 Task: Look for space in Yecla, Spain from 1st August, 2023 to 5th August, 2023 for 1 adult in price range Rs.6000 to Rs.15000. Place can be entire place with 1  bedroom having 1 bed and 1 bathroom. Property type can be house, flat, guest house. Amenities needed are: wifi. Booking option can be shelf check-in. Required host language is English.
Action: Mouse moved to (315, 182)
Screenshot: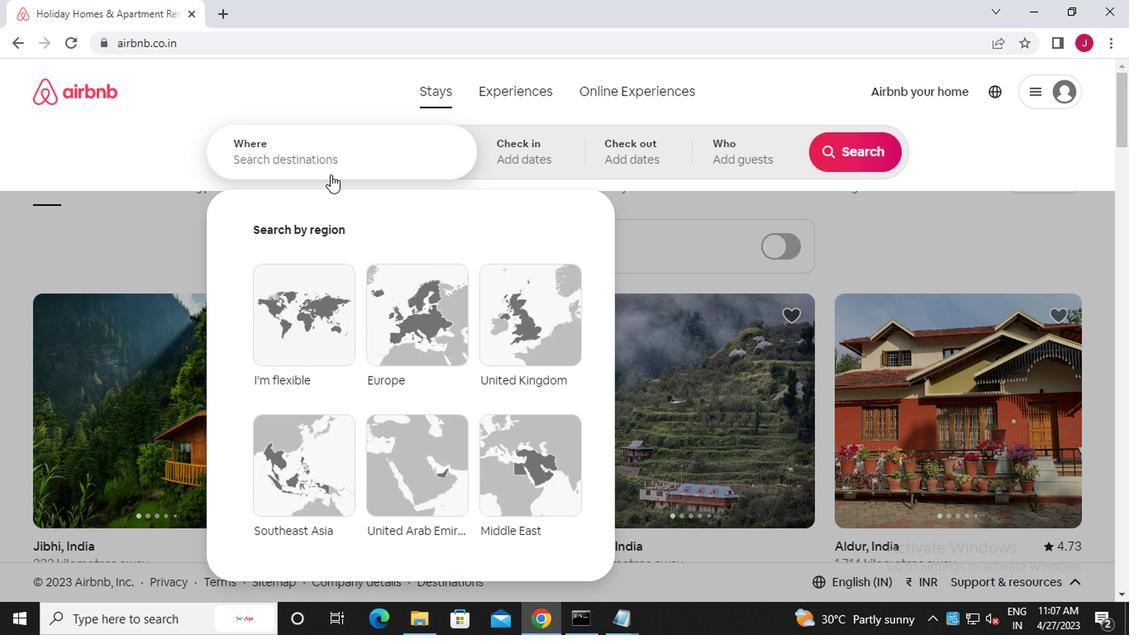 
Action: Mouse pressed left at (315, 182)
Screenshot: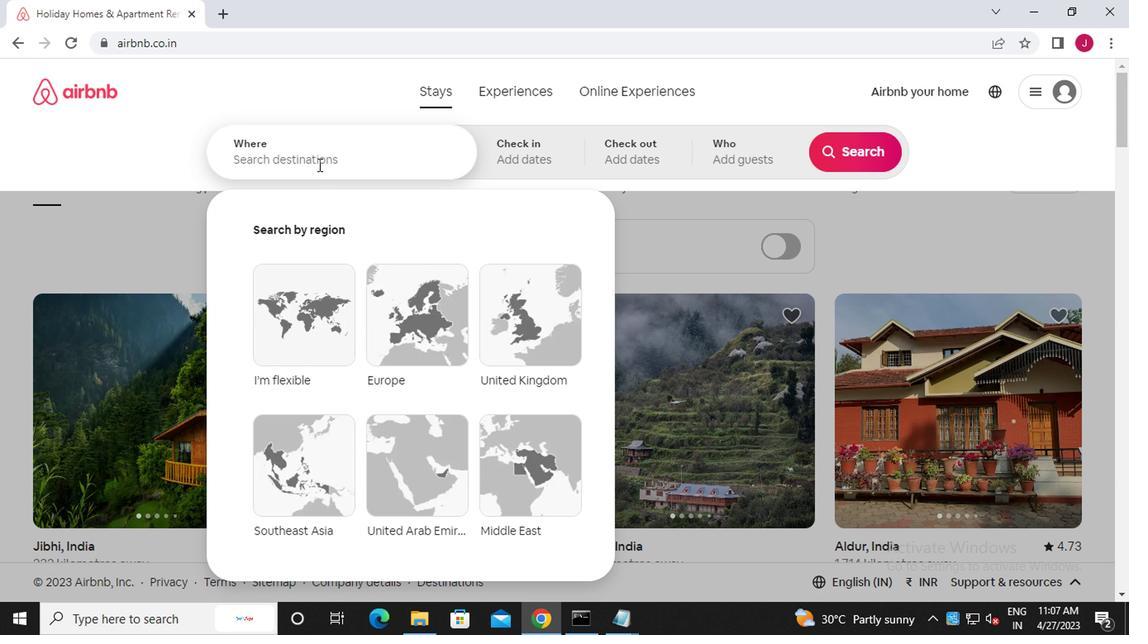 
Action: Mouse moved to (314, 182)
Screenshot: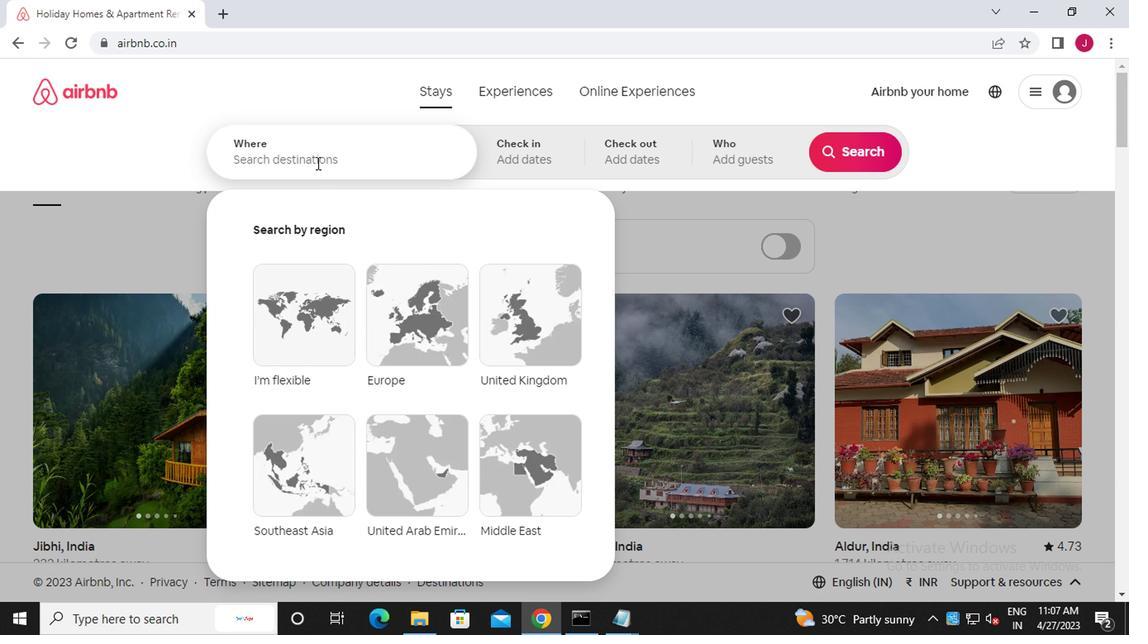 
Action: Key pressed <Key.caps_lock>y<Key.caps_lock>ecla,<Key.caps_lock>s<Key.caps_lock>pain
Screenshot: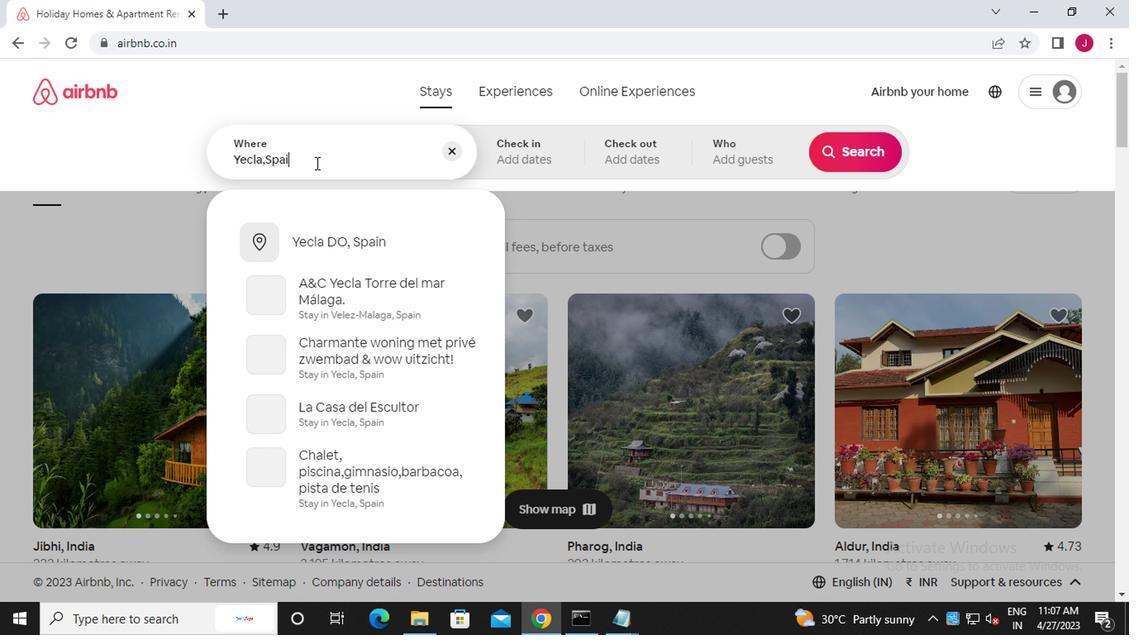 
Action: Mouse moved to (501, 182)
Screenshot: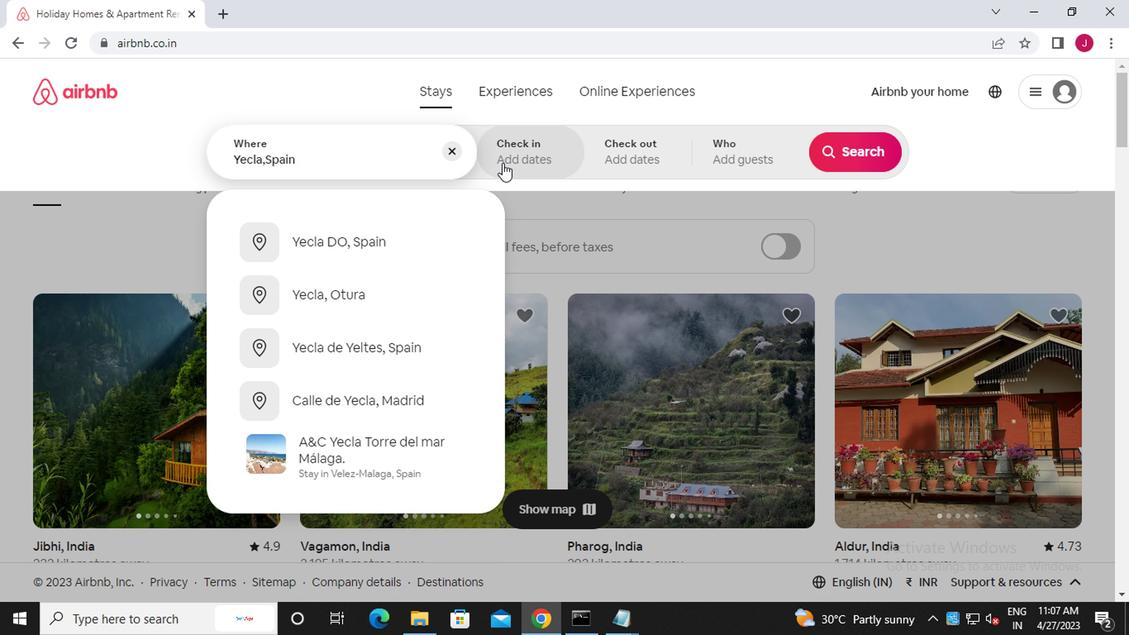 
Action: Mouse pressed left at (501, 182)
Screenshot: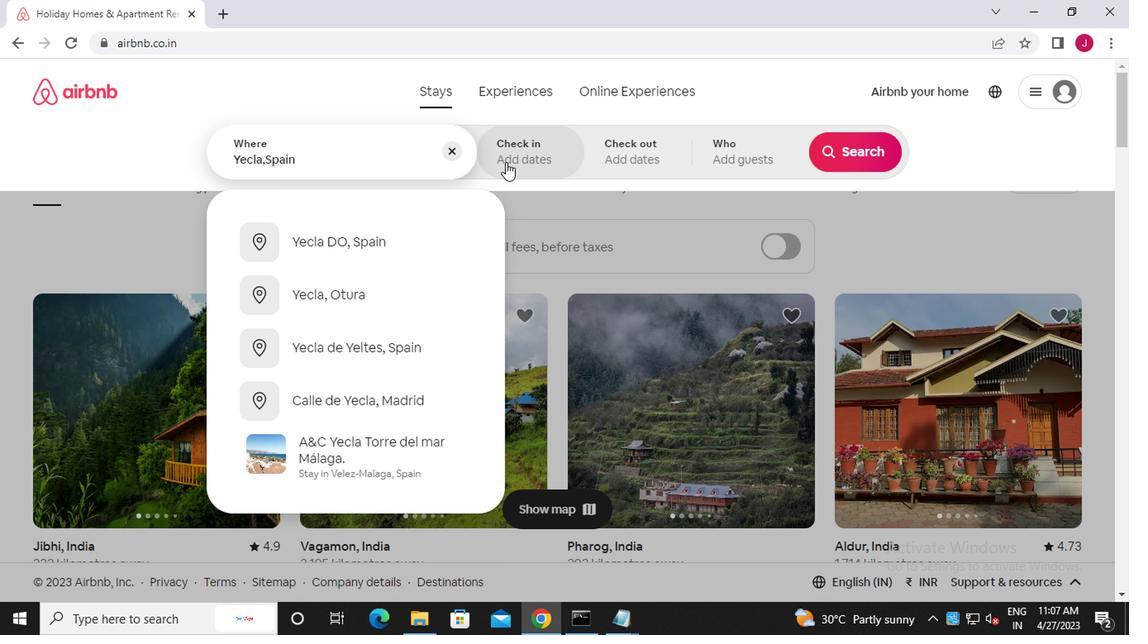 
Action: Mouse moved to (837, 289)
Screenshot: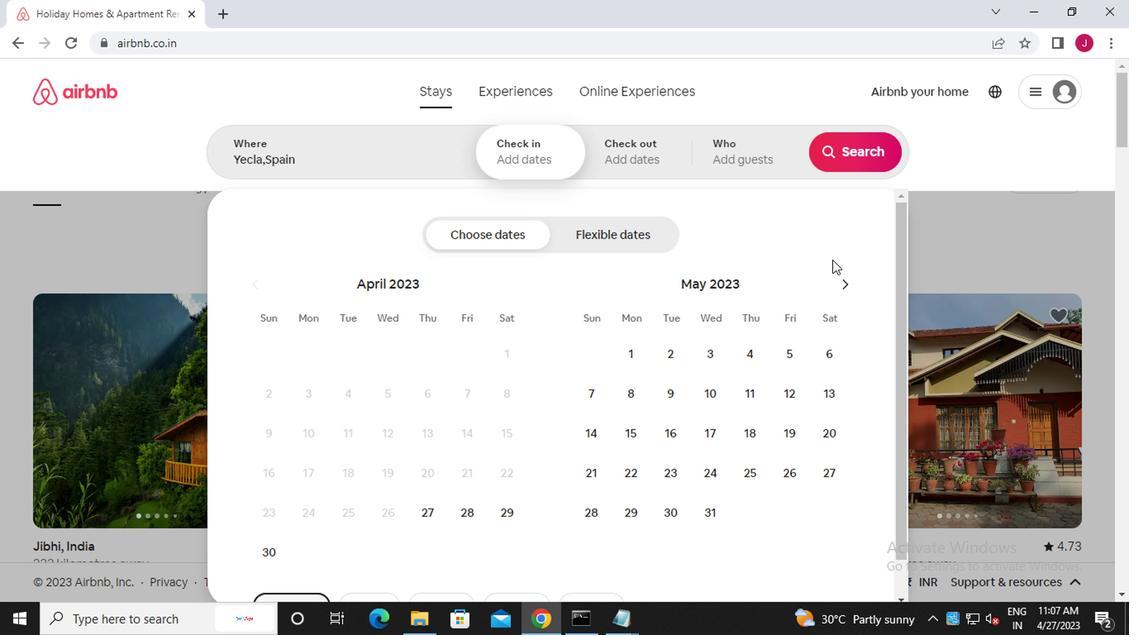 
Action: Mouse pressed left at (837, 289)
Screenshot: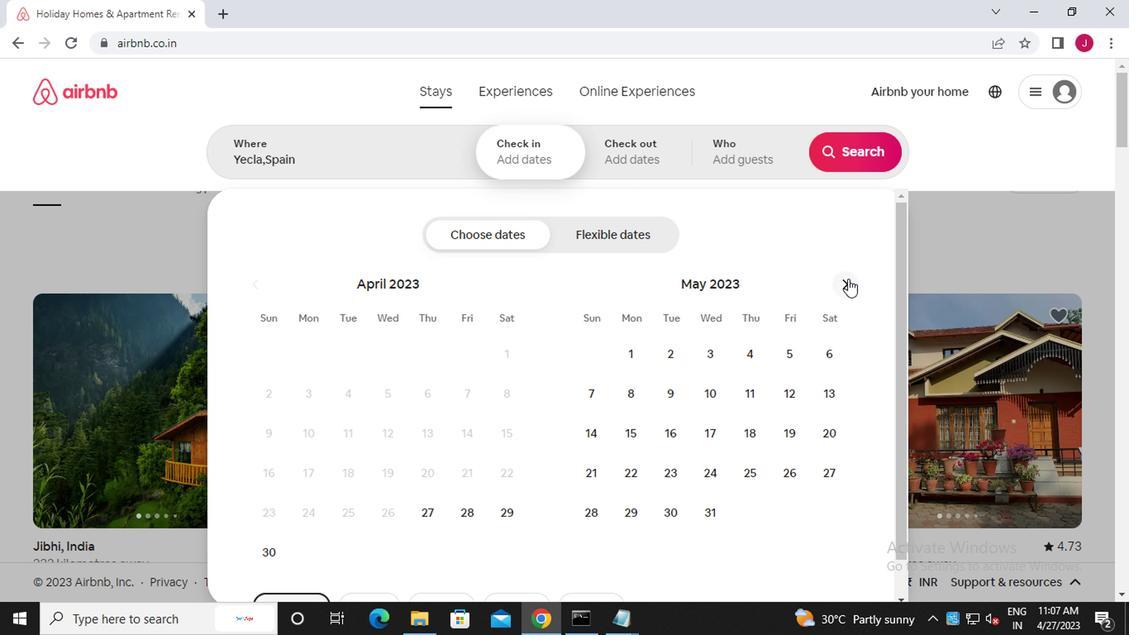 
Action: Mouse moved to (837, 289)
Screenshot: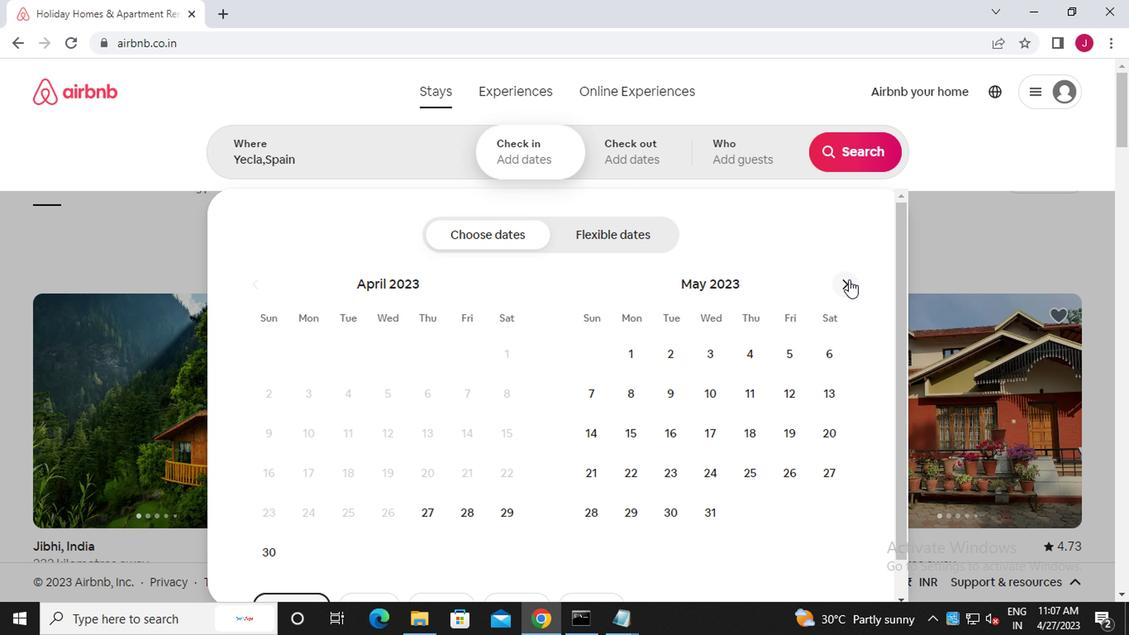 
Action: Mouse pressed left at (837, 289)
Screenshot: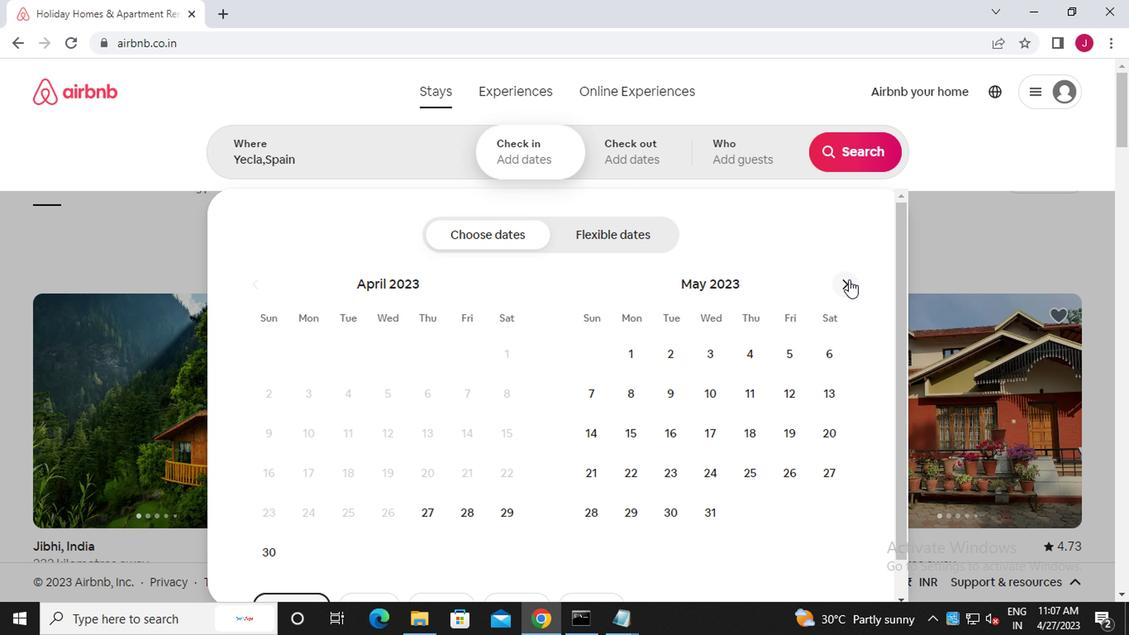 
Action: Mouse pressed left at (837, 289)
Screenshot: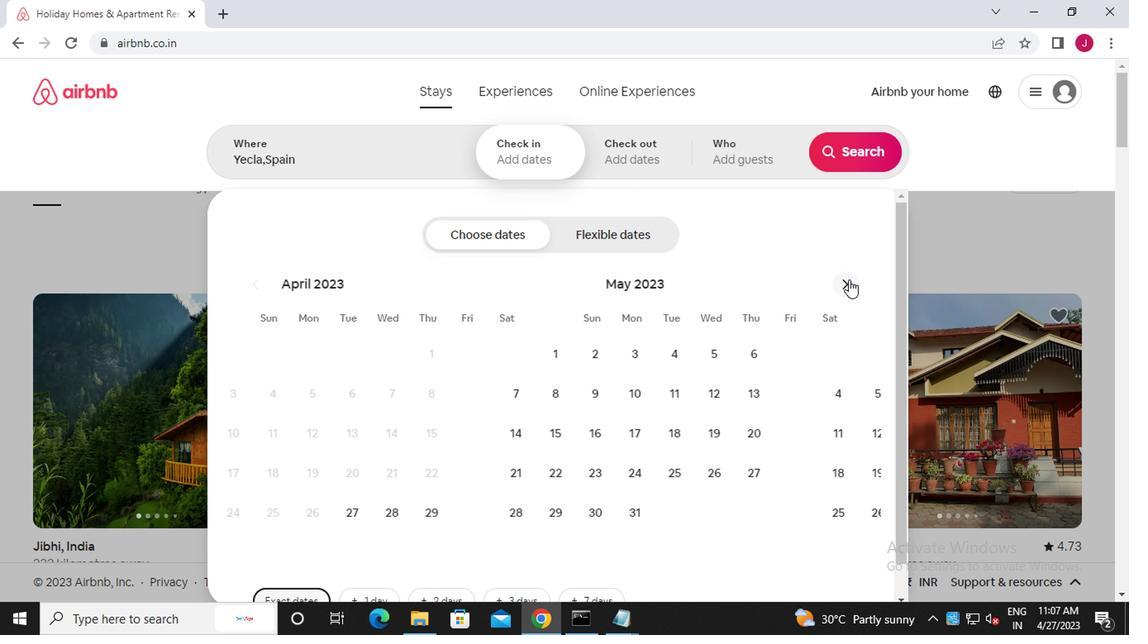 
Action: Mouse pressed left at (837, 289)
Screenshot: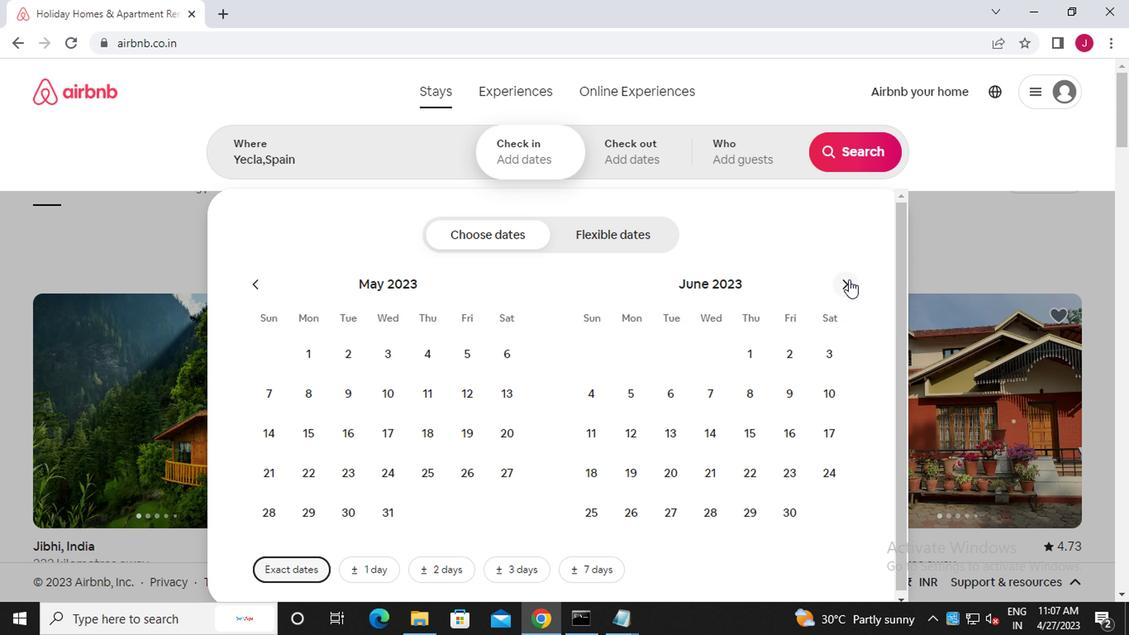 
Action: Mouse pressed left at (837, 289)
Screenshot: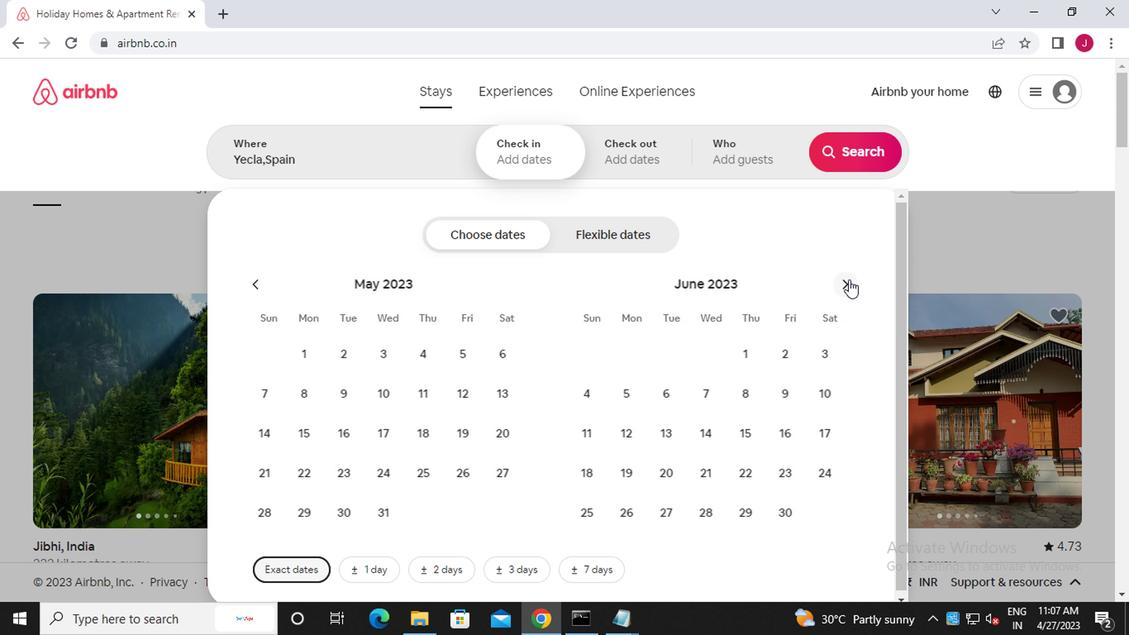 
Action: Mouse moved to (656, 357)
Screenshot: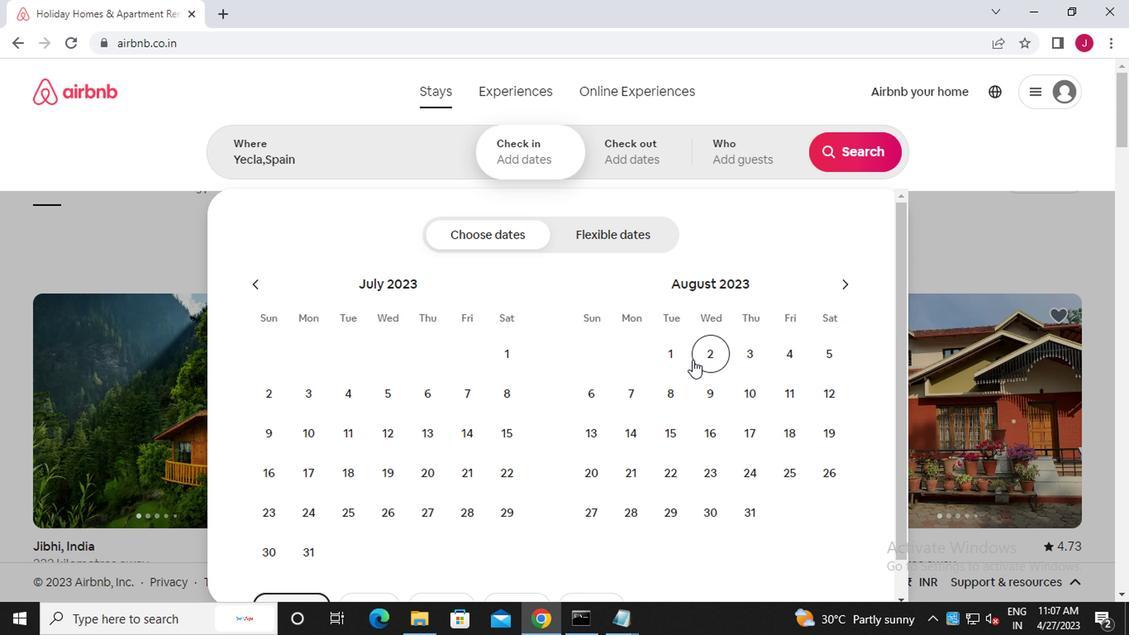 
Action: Mouse pressed left at (656, 357)
Screenshot: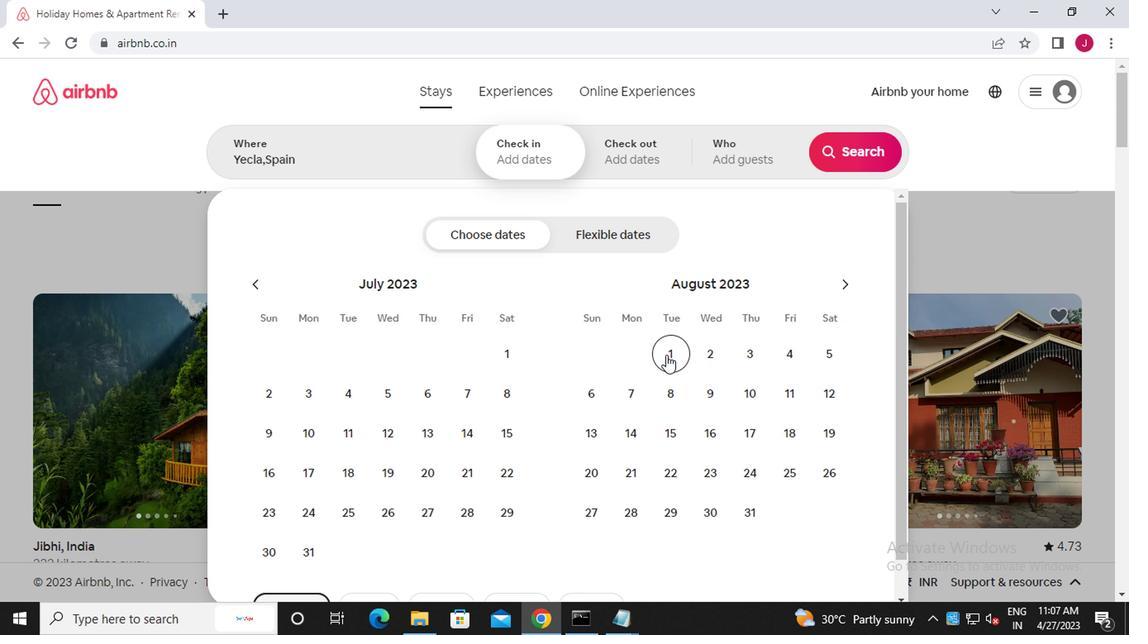 
Action: Mouse moved to (809, 356)
Screenshot: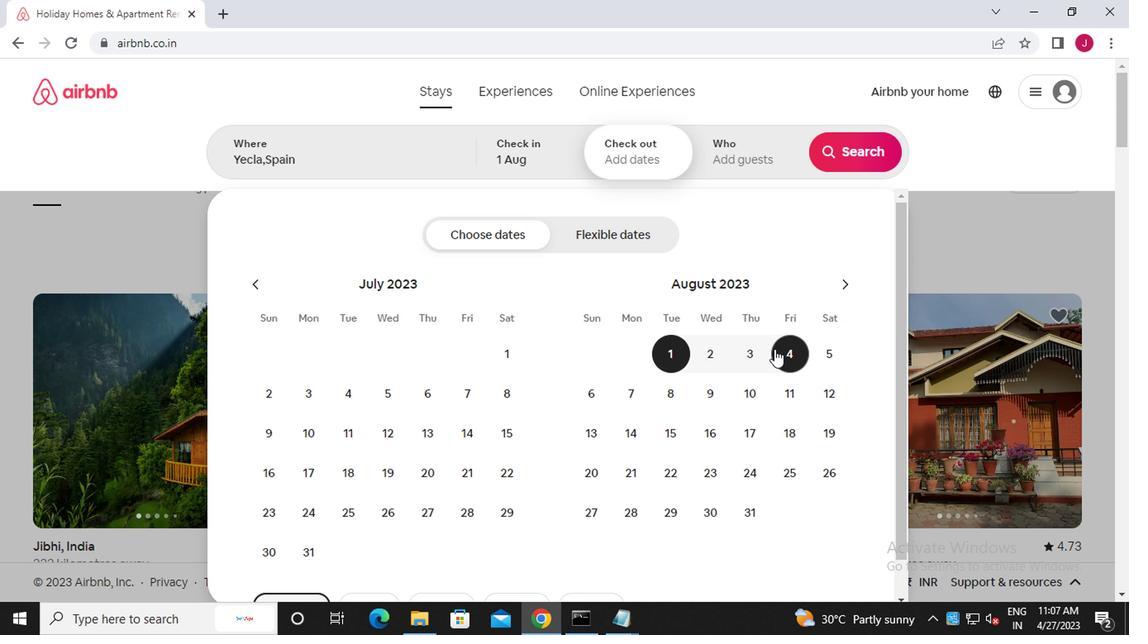 
Action: Mouse pressed left at (809, 356)
Screenshot: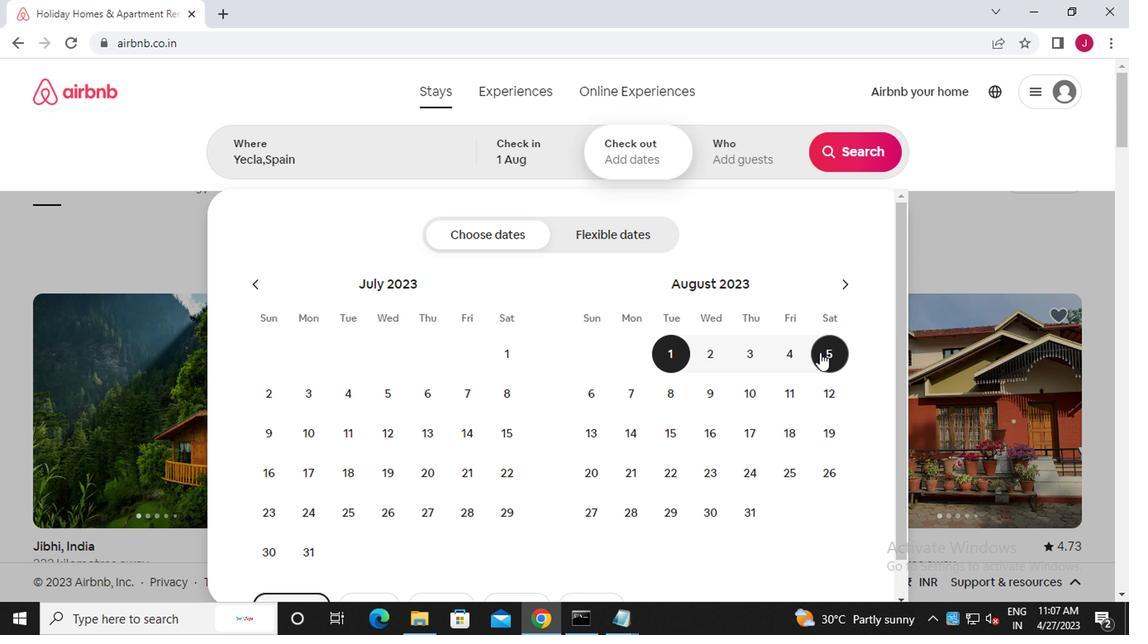 
Action: Mouse moved to (720, 174)
Screenshot: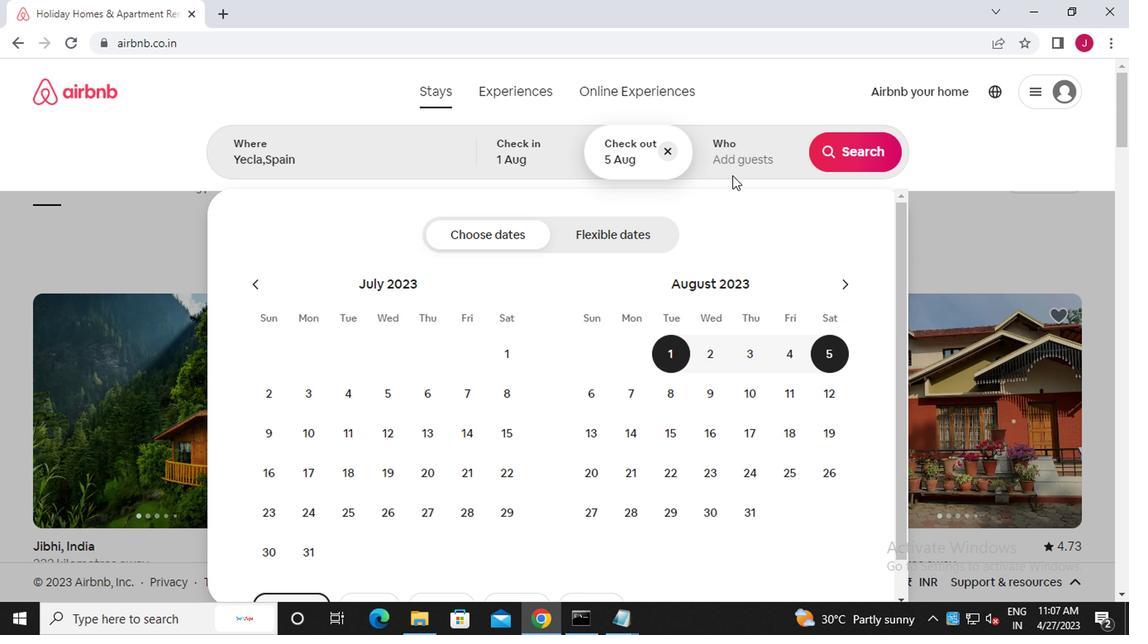 
Action: Mouse pressed left at (720, 174)
Screenshot: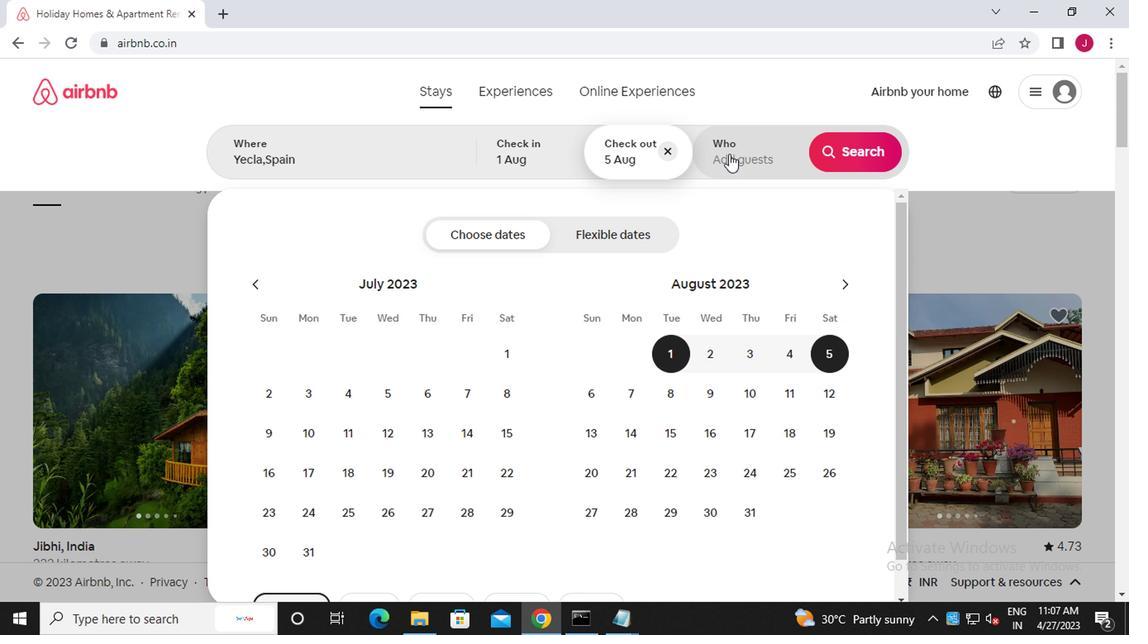 
Action: Mouse moved to (837, 259)
Screenshot: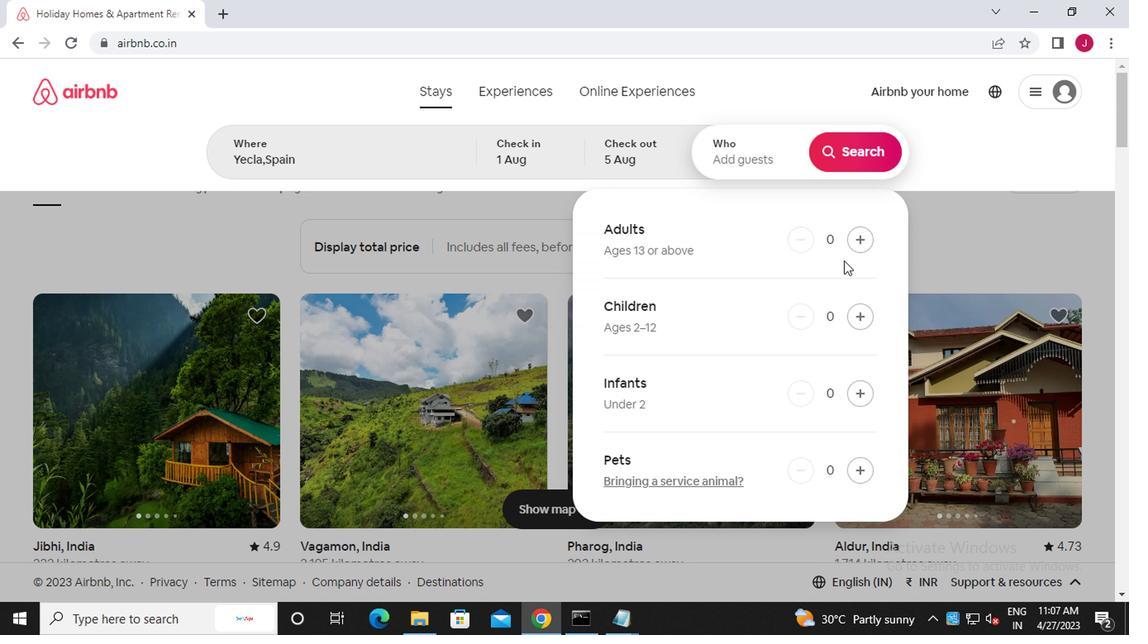 
Action: Mouse pressed left at (837, 259)
Screenshot: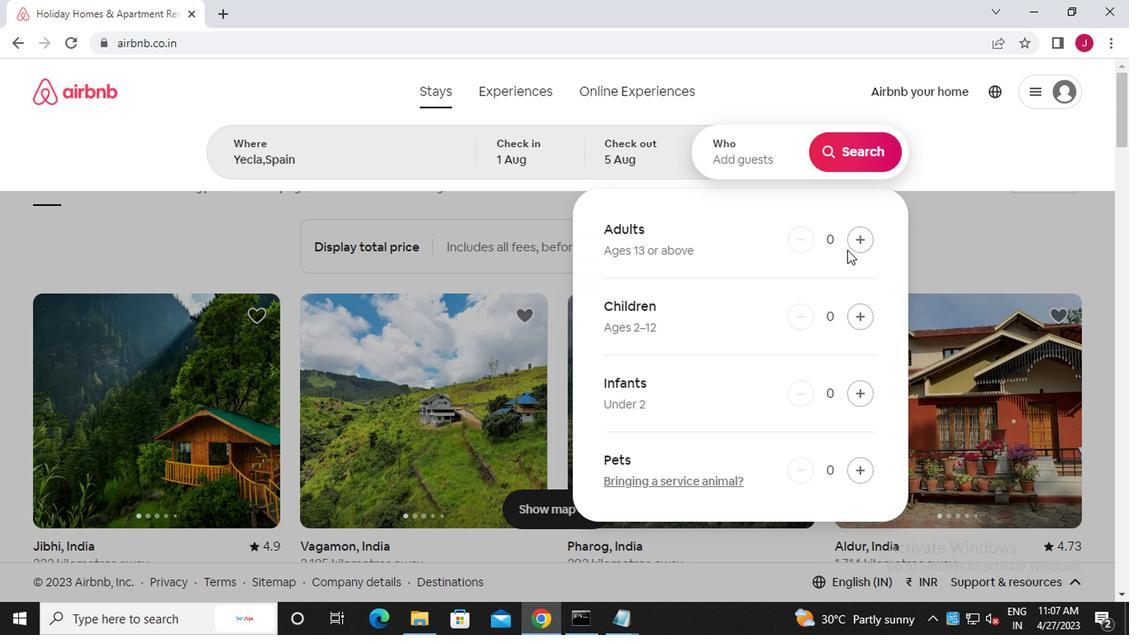 
Action: Mouse moved to (846, 173)
Screenshot: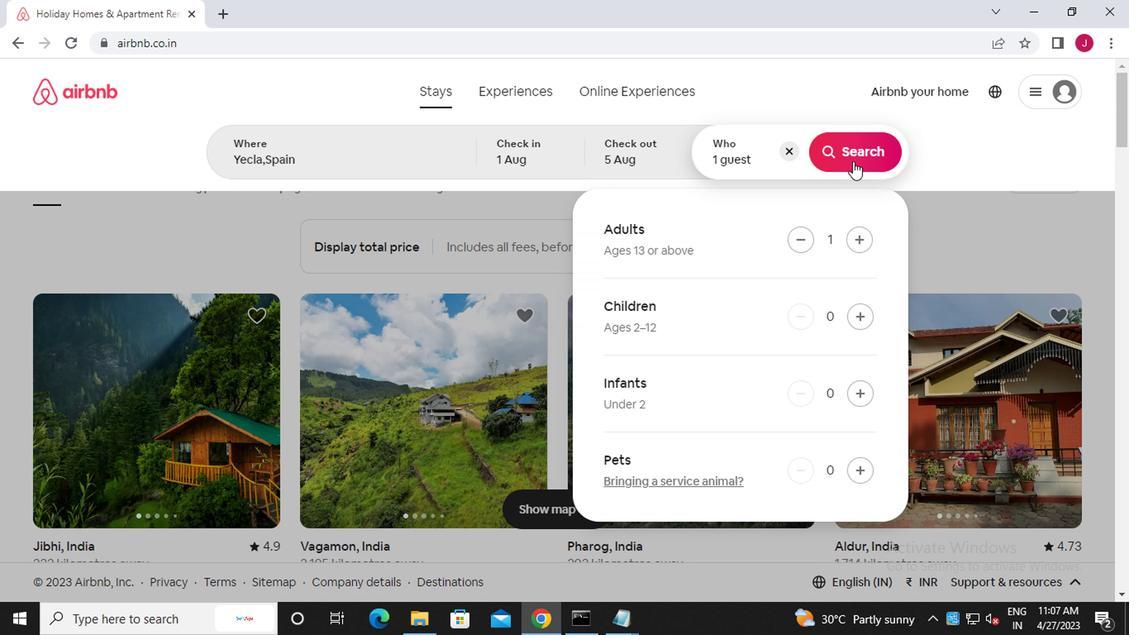 
Action: Mouse pressed left at (846, 173)
Screenshot: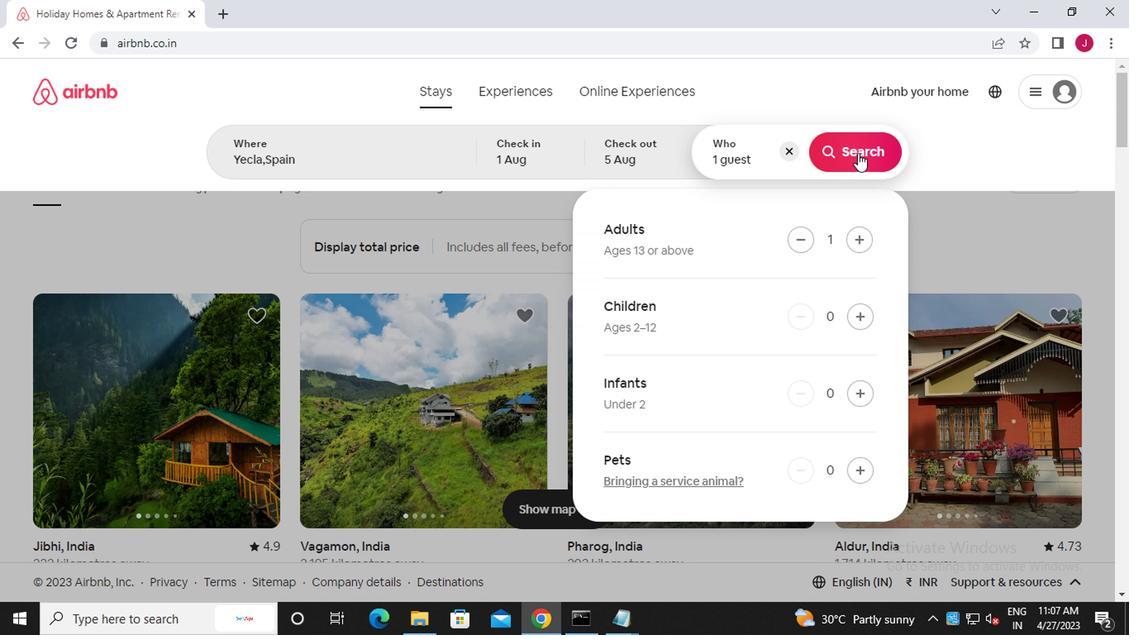 
Action: Mouse moved to (1034, 187)
Screenshot: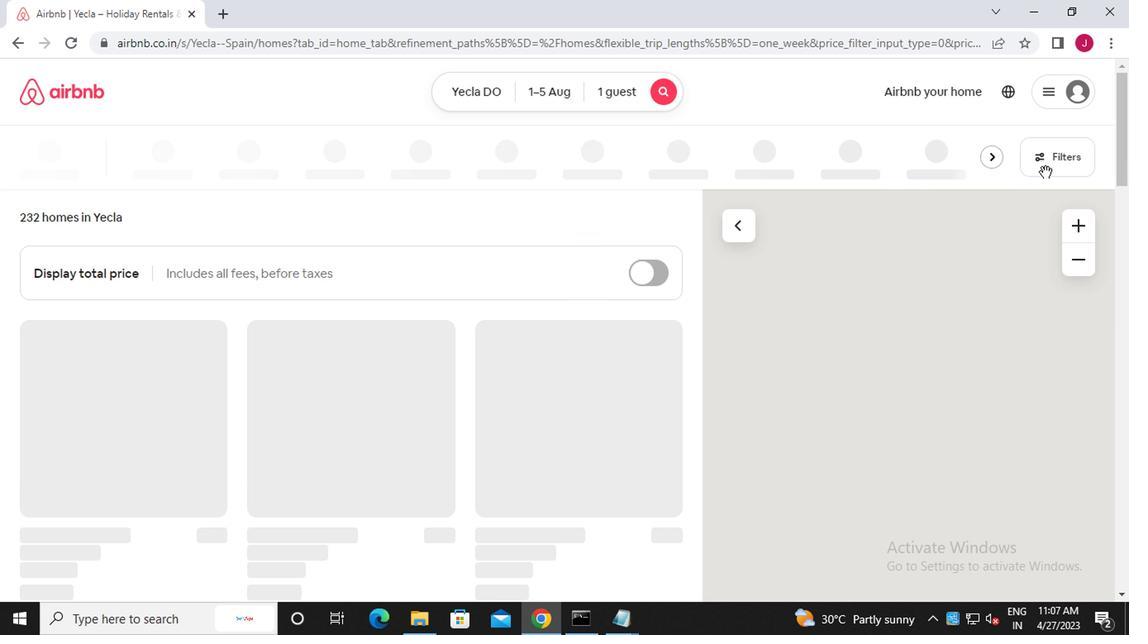 
Action: Mouse pressed left at (1034, 187)
Screenshot: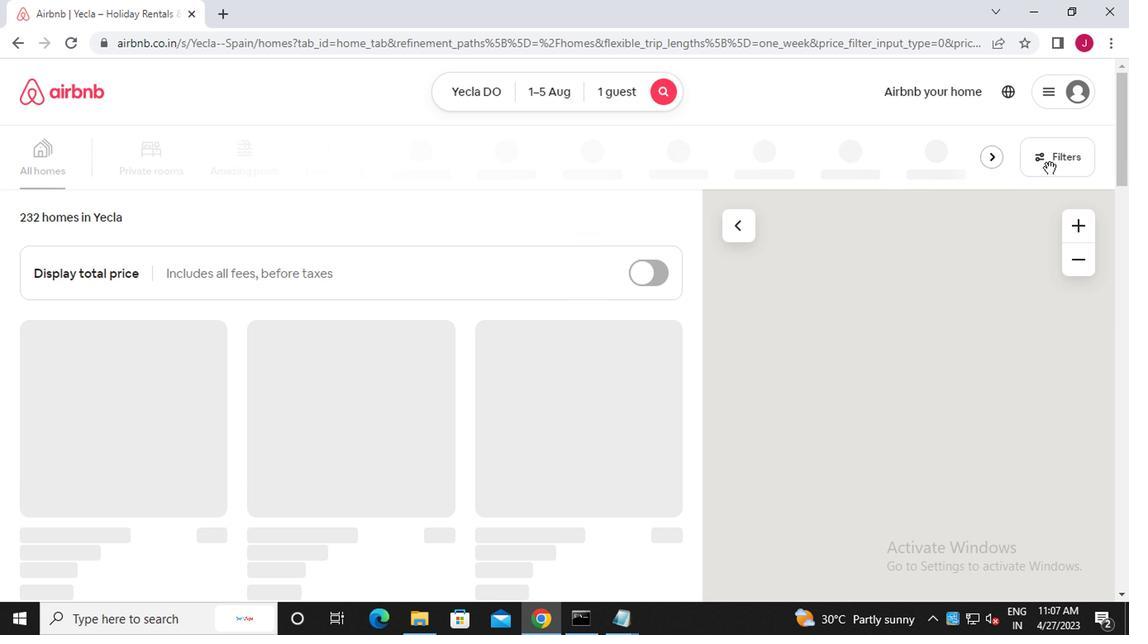 
Action: Mouse moved to (404, 376)
Screenshot: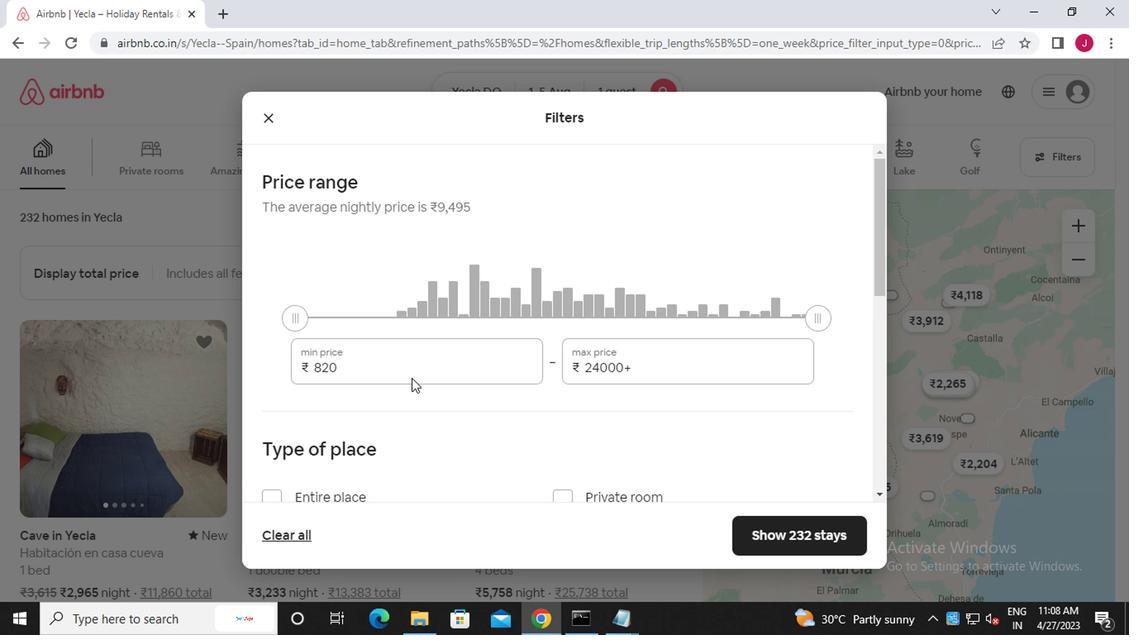 
Action: Mouse pressed left at (404, 376)
Screenshot: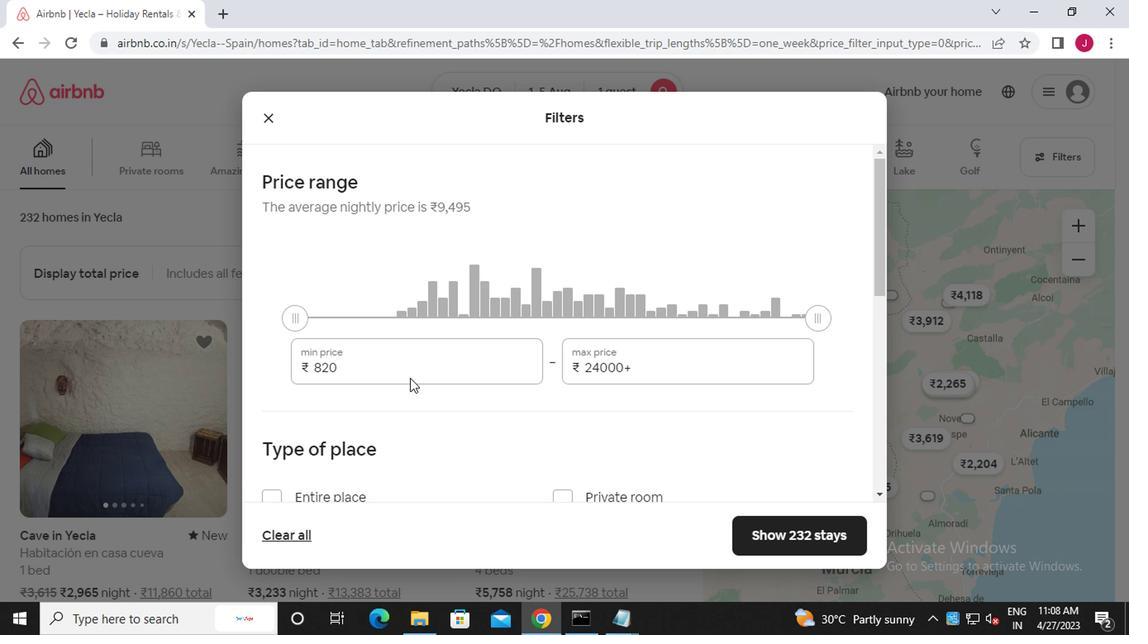 
Action: Mouse moved to (393, 358)
Screenshot: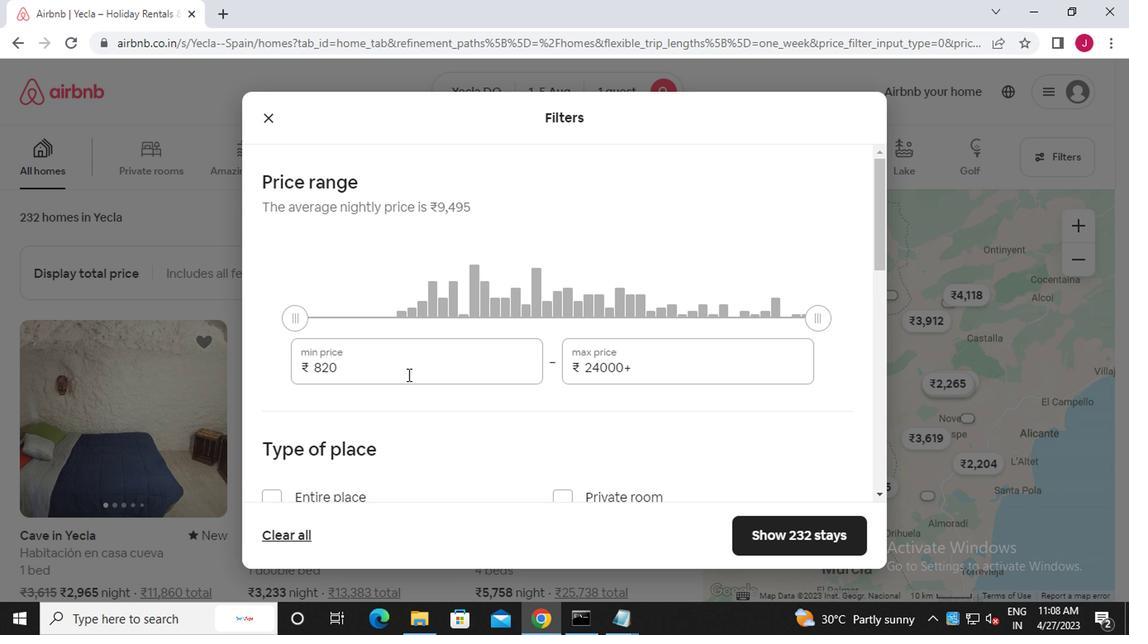 
Action: Key pressed <Key.backspace><Key.backspace><Key.backspace><<102>><<96>><<96>><<96>>
Screenshot: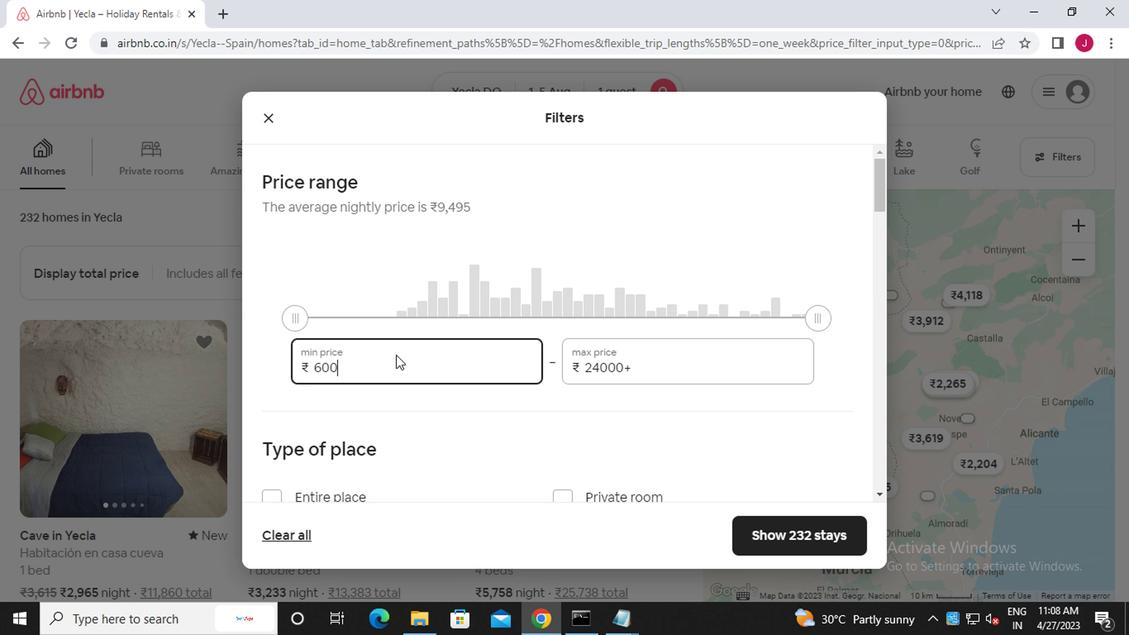 
Action: Mouse moved to (707, 369)
Screenshot: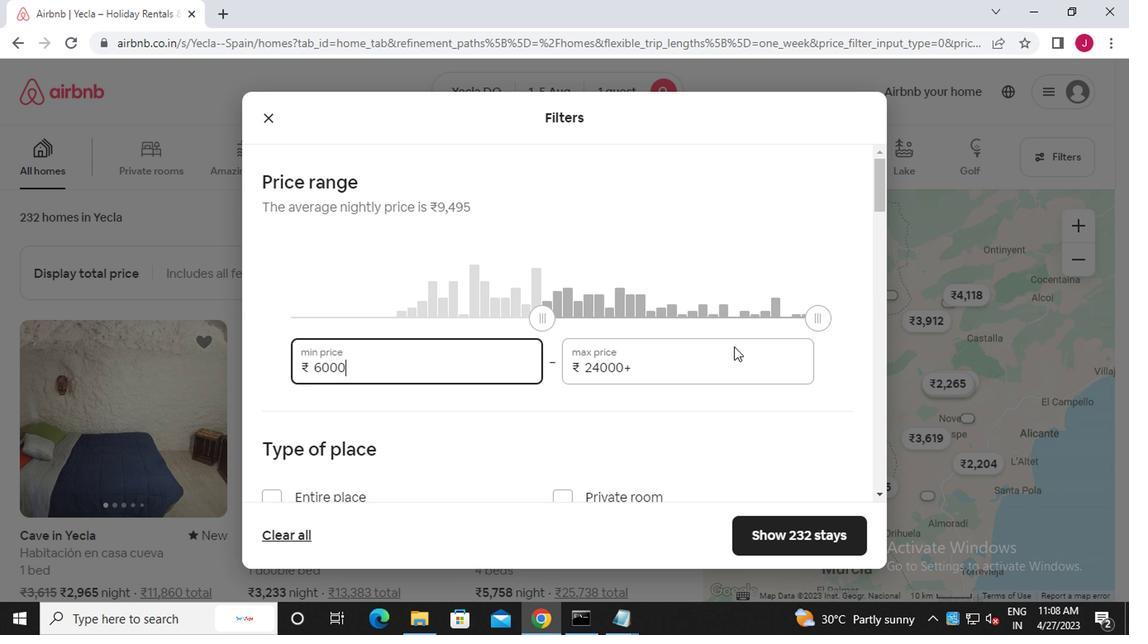 
Action: Mouse pressed left at (707, 369)
Screenshot: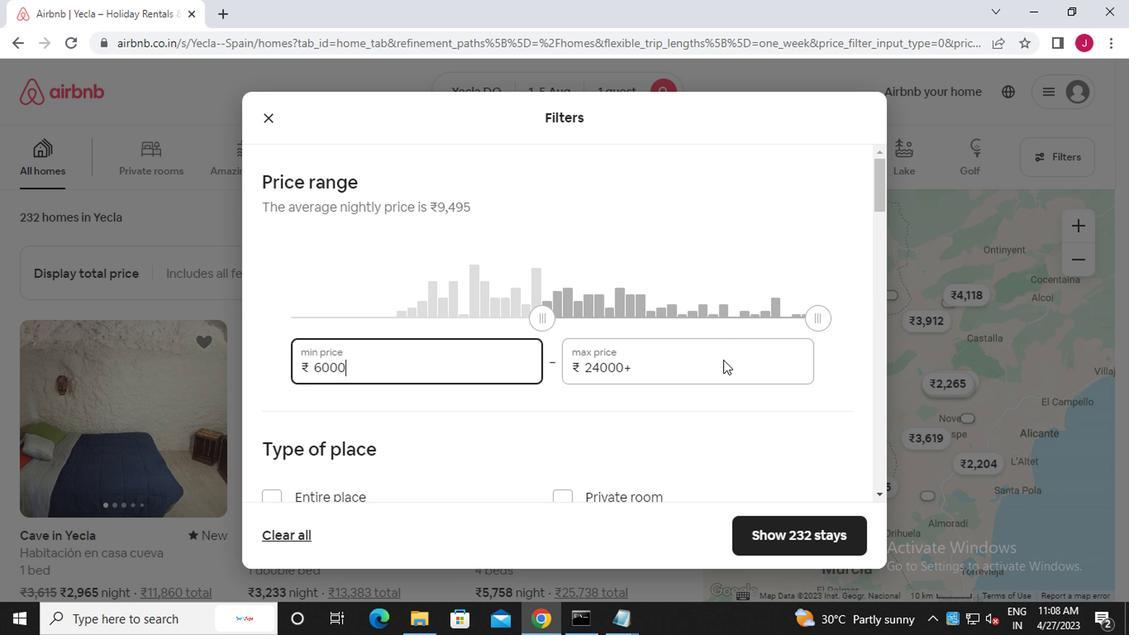 
Action: Mouse moved to (705, 369)
Screenshot: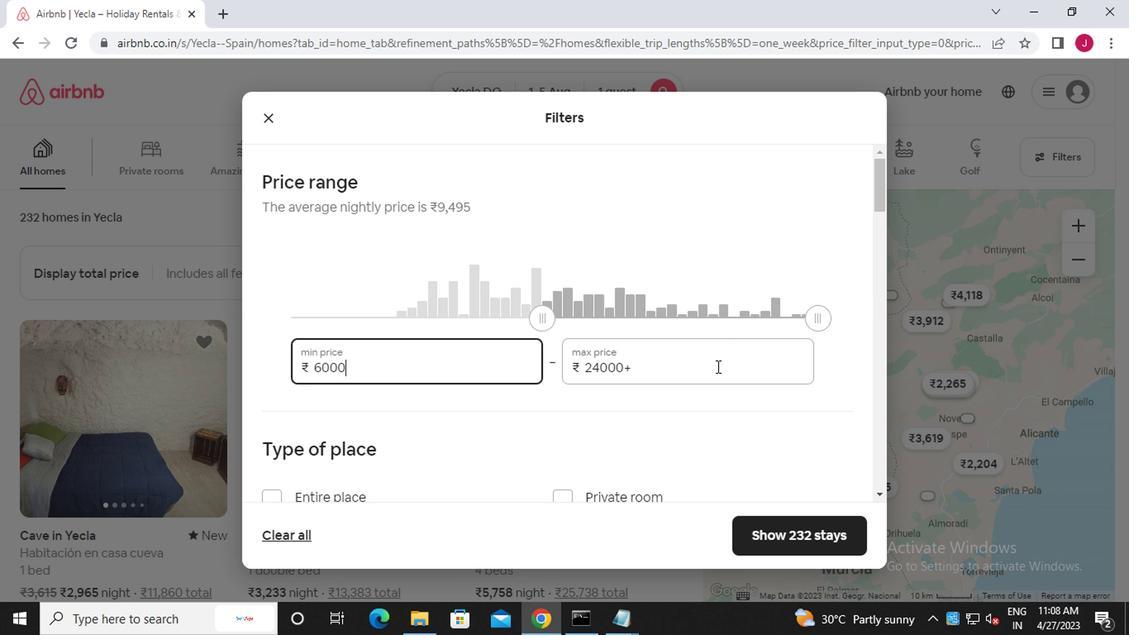 
Action: Key pressed <Key.backspace><Key.backspace><Key.backspace><Key.backspace><Key.backspace><Key.backspace><Key.backspace><Key.backspace><Key.backspace><Key.backspace><Key.backspace><<97>><<101>><<96>><<96>><<96>><<96>><Key.backspace>
Screenshot: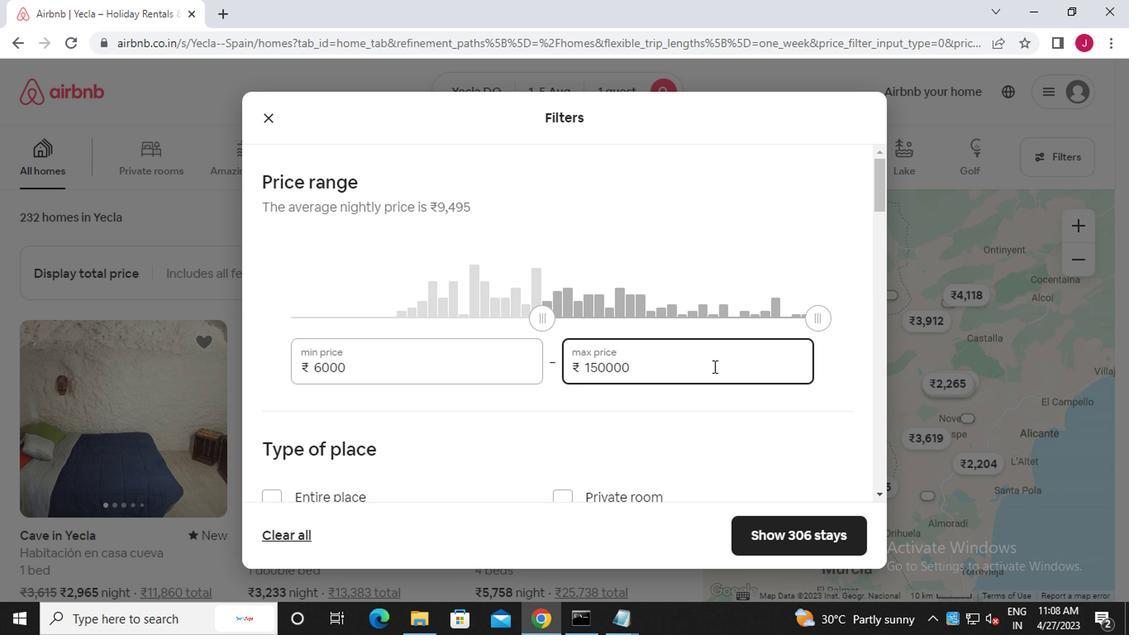
Action: Mouse moved to (680, 378)
Screenshot: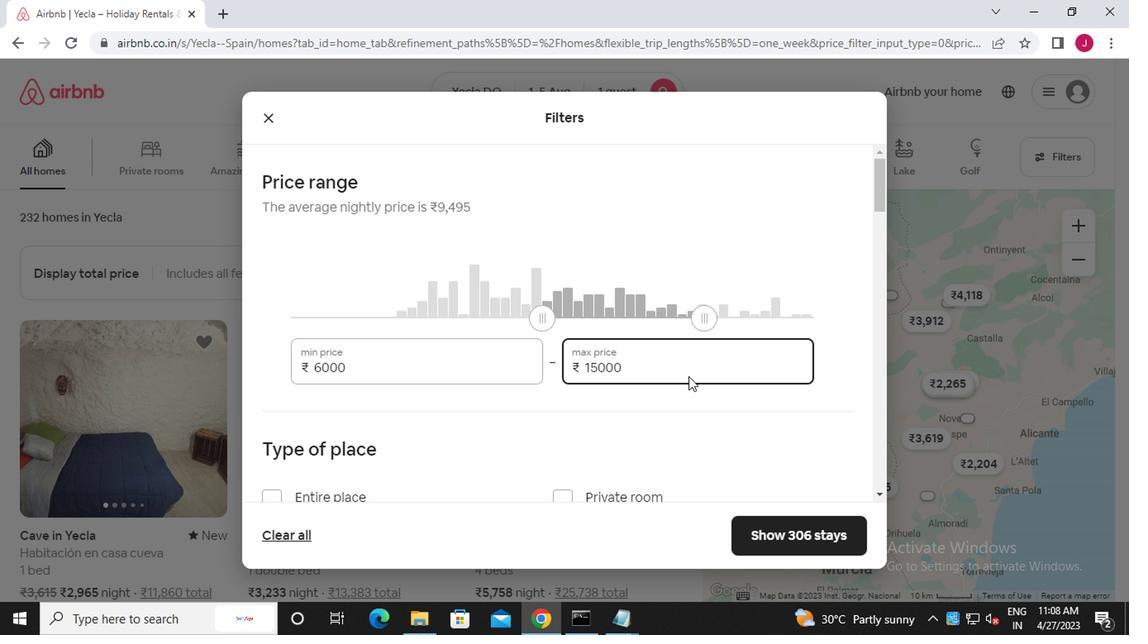 
Action: Mouse scrolled (680, 377) with delta (0, -1)
Screenshot: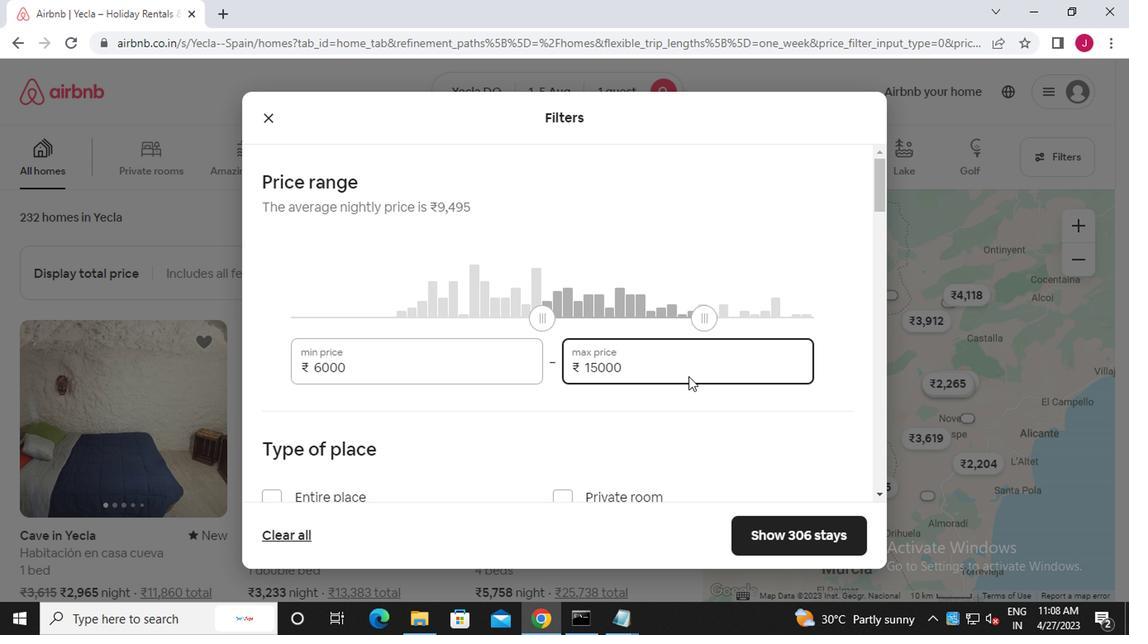 
Action: Mouse scrolled (680, 377) with delta (0, -1)
Screenshot: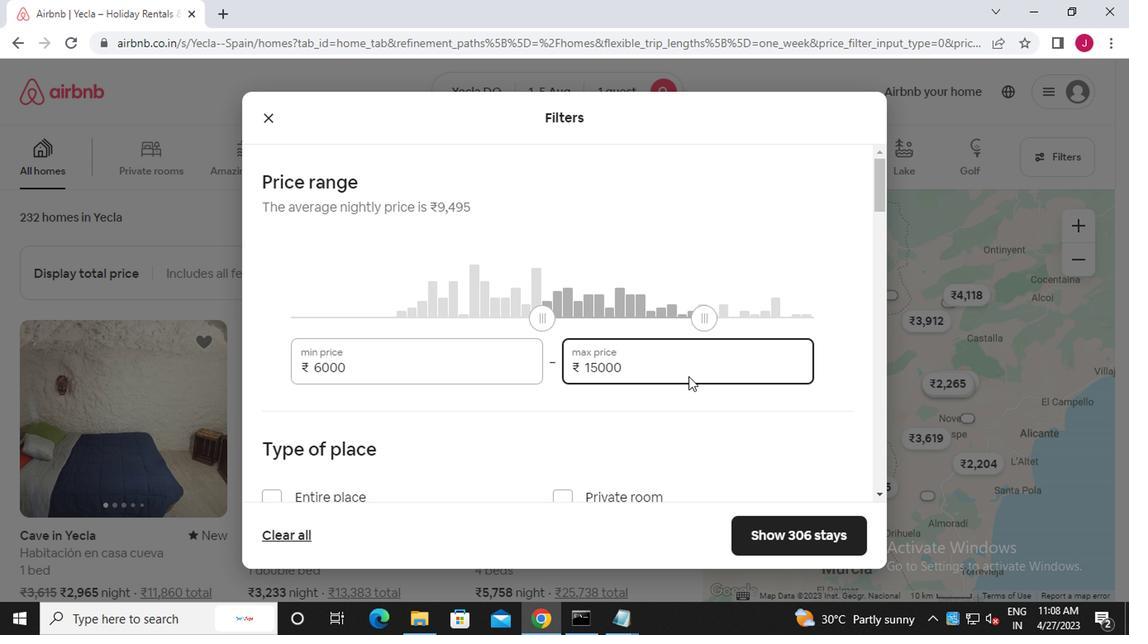 
Action: Mouse moved to (521, 368)
Screenshot: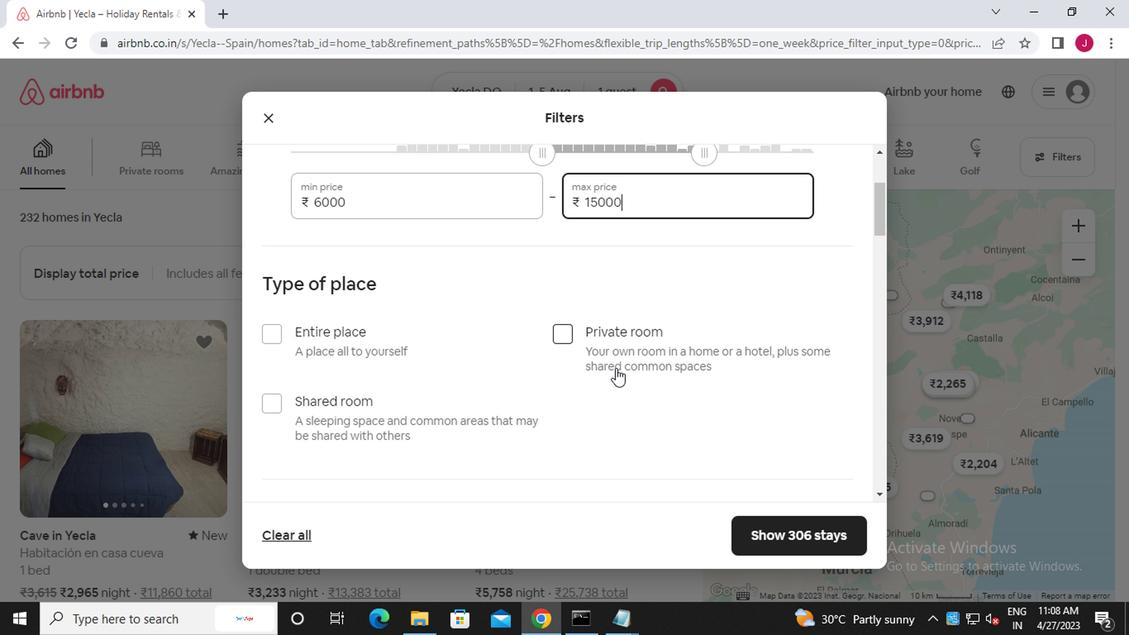 
Action: Mouse scrolled (521, 368) with delta (0, 0)
Screenshot: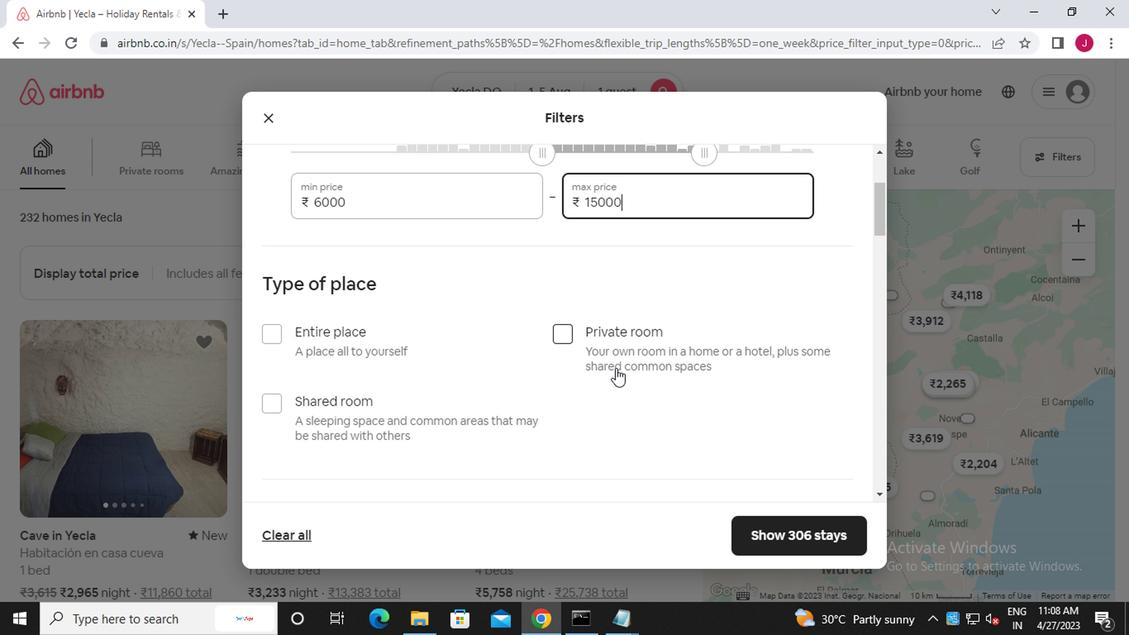 
Action: Mouse moved to (266, 259)
Screenshot: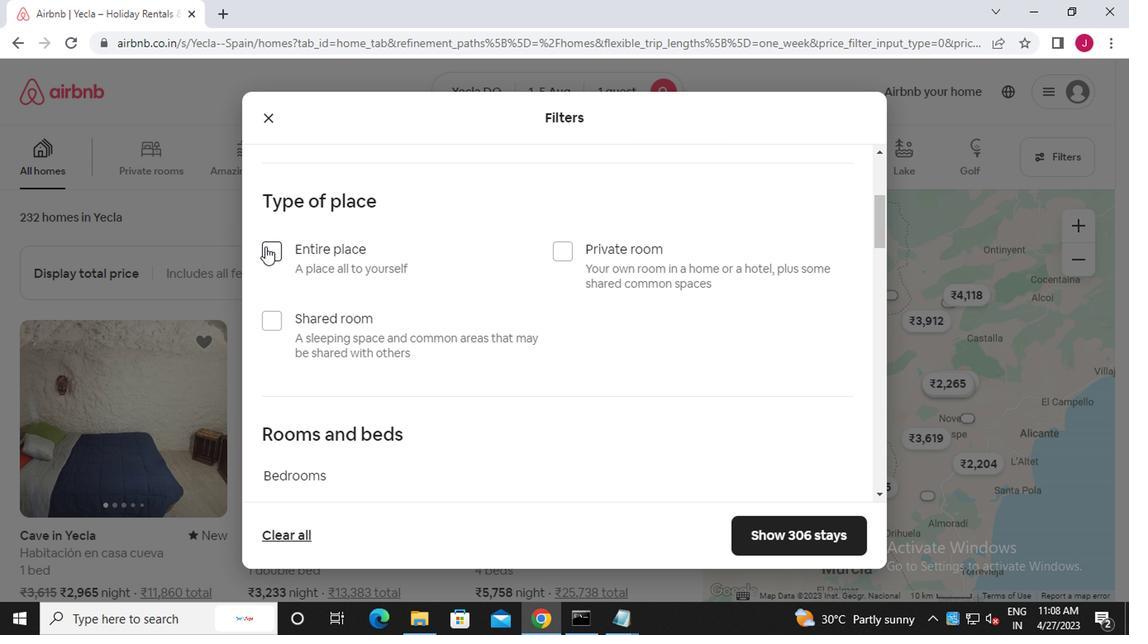 
Action: Mouse pressed left at (266, 259)
Screenshot: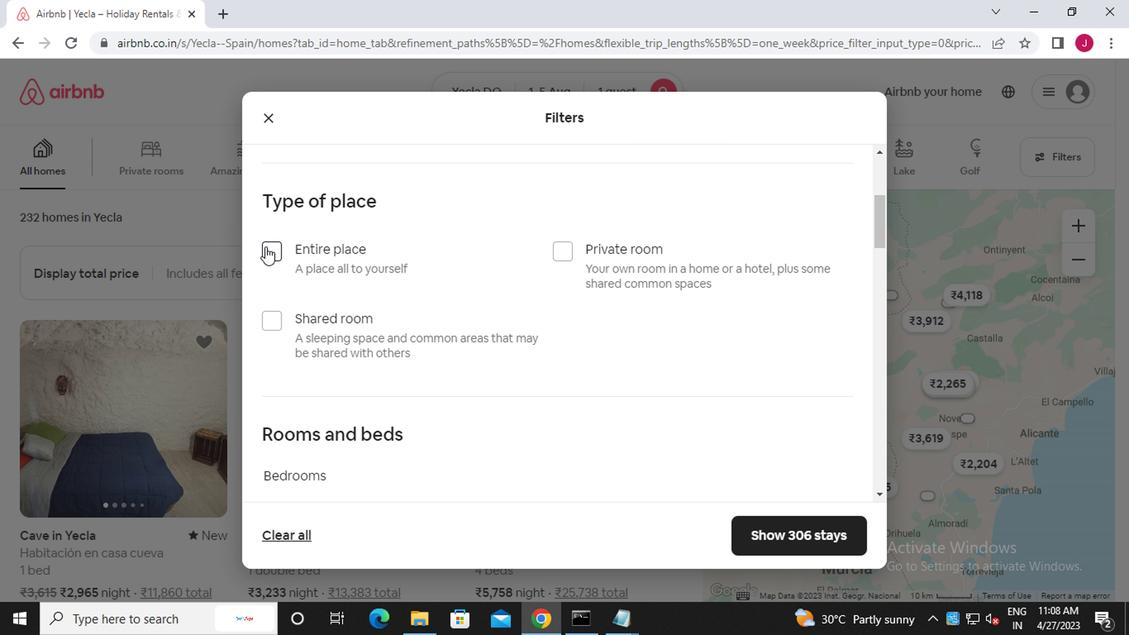 
Action: Mouse moved to (303, 369)
Screenshot: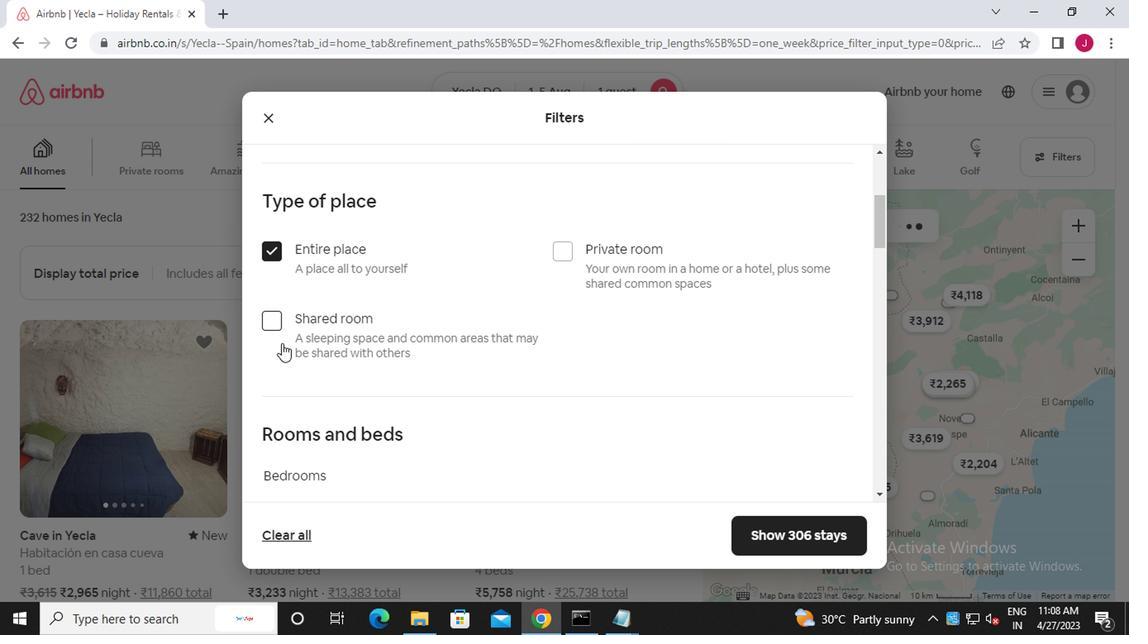 
Action: Mouse scrolled (303, 368) with delta (0, 0)
Screenshot: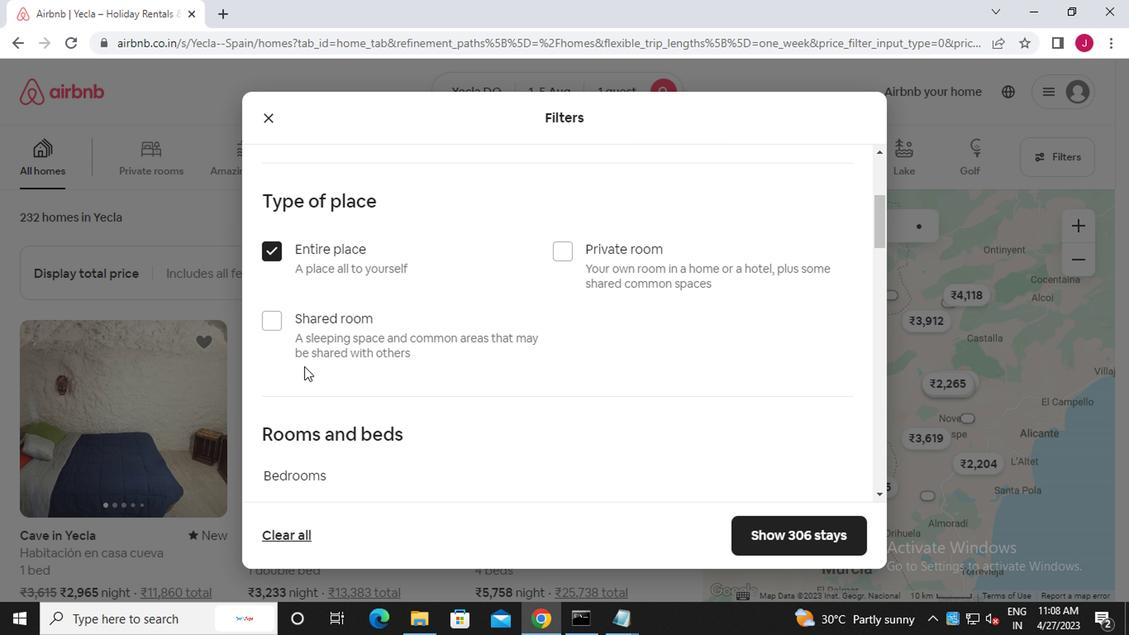 
Action: Mouse scrolled (303, 368) with delta (0, 0)
Screenshot: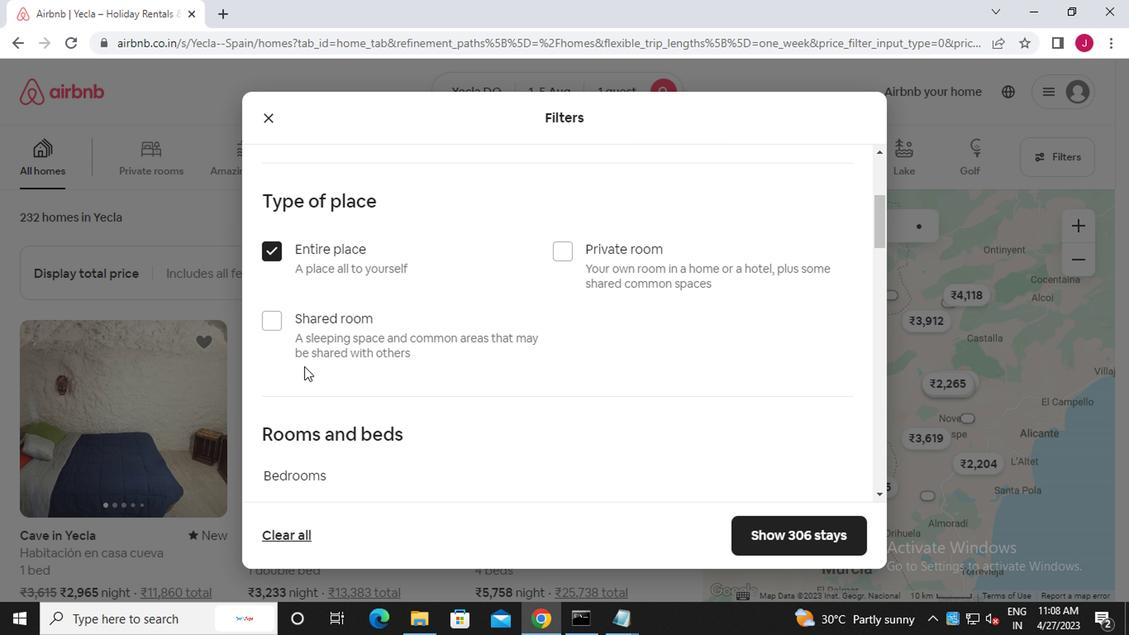 
Action: Mouse scrolled (303, 368) with delta (0, 0)
Screenshot: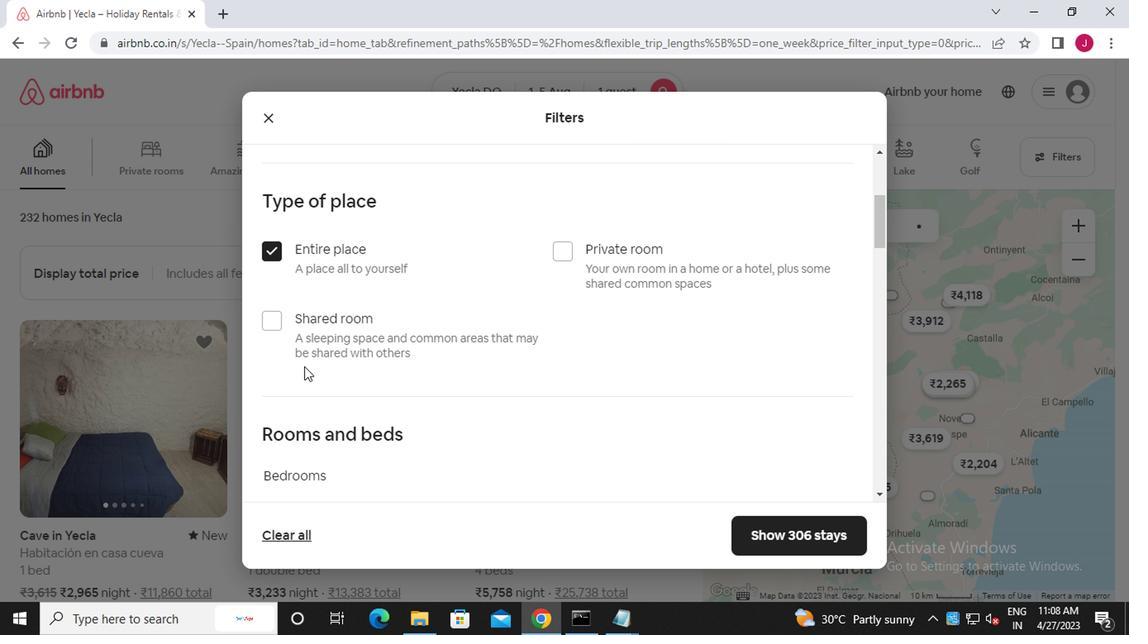 
Action: Mouse scrolled (303, 368) with delta (0, 0)
Screenshot: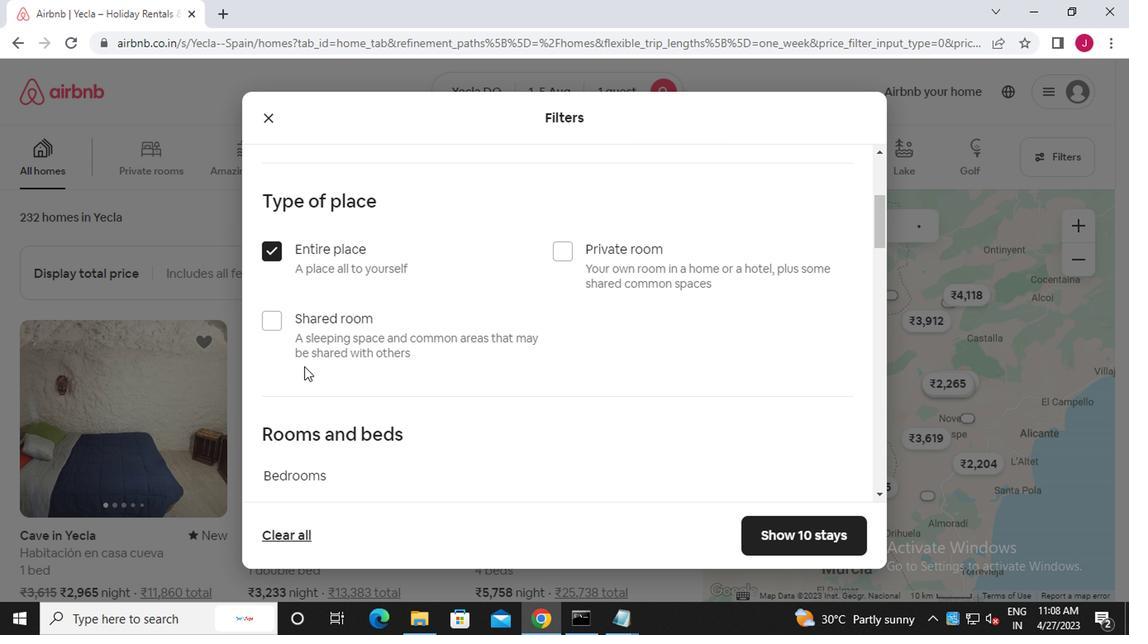 
Action: Mouse moved to (359, 206)
Screenshot: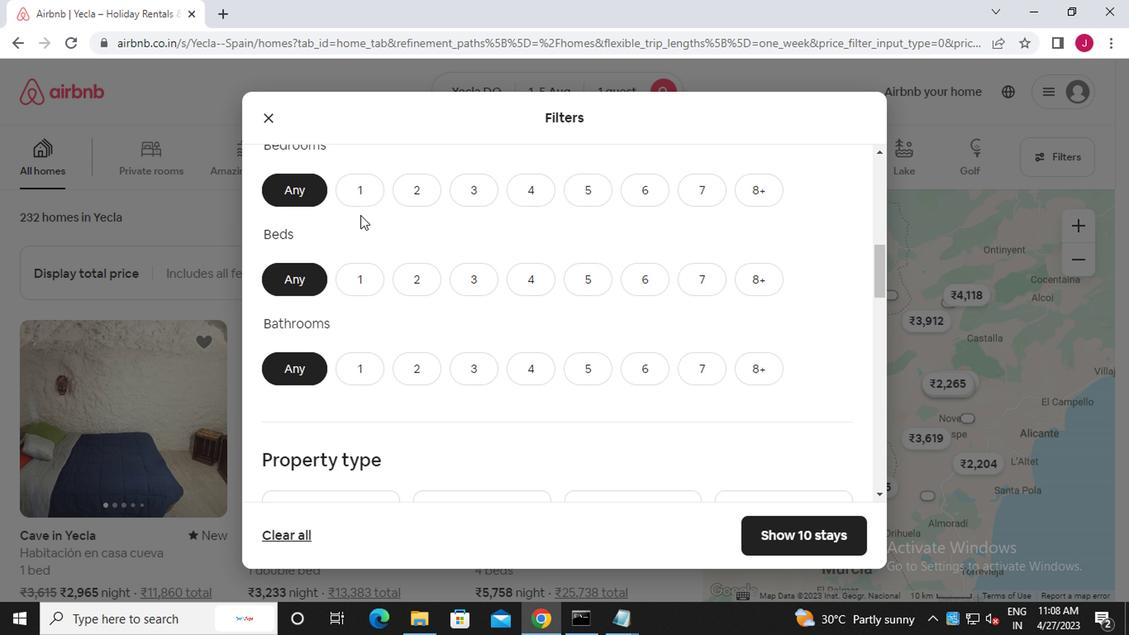 
Action: Mouse pressed left at (359, 206)
Screenshot: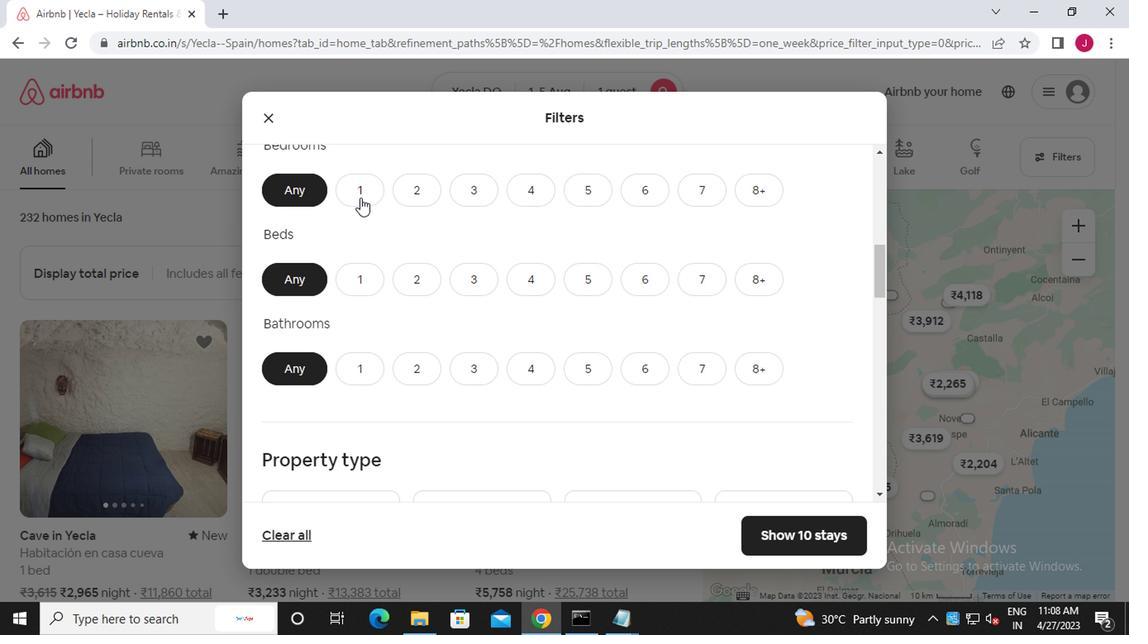 
Action: Mouse moved to (366, 301)
Screenshot: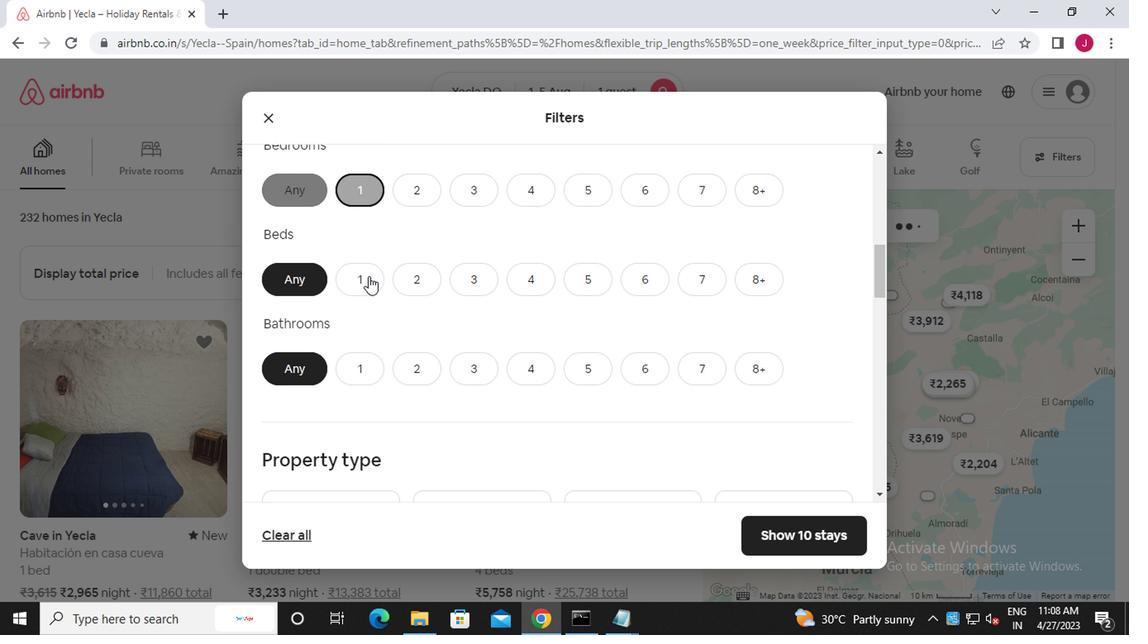 
Action: Mouse pressed left at (366, 301)
Screenshot: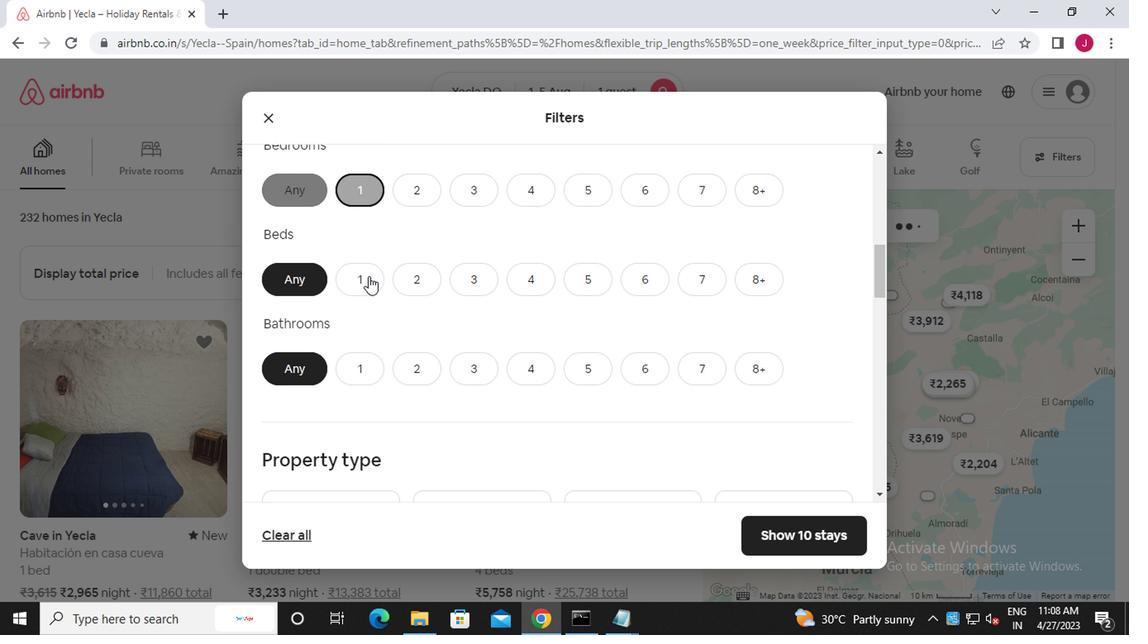 
Action: Mouse moved to (362, 373)
Screenshot: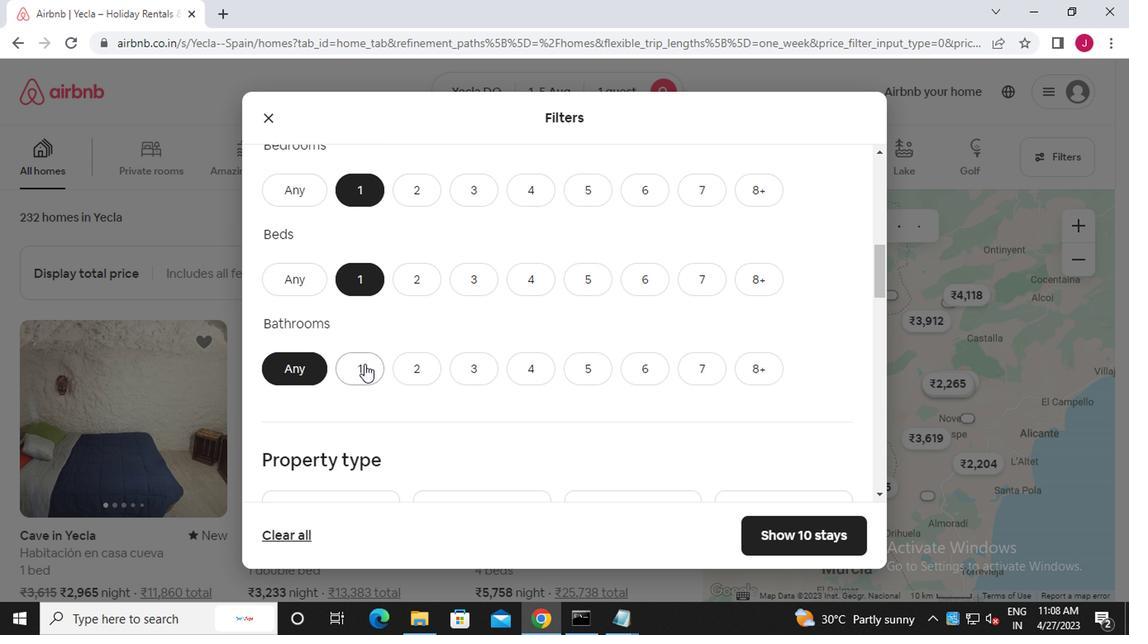 
Action: Mouse pressed left at (362, 373)
Screenshot: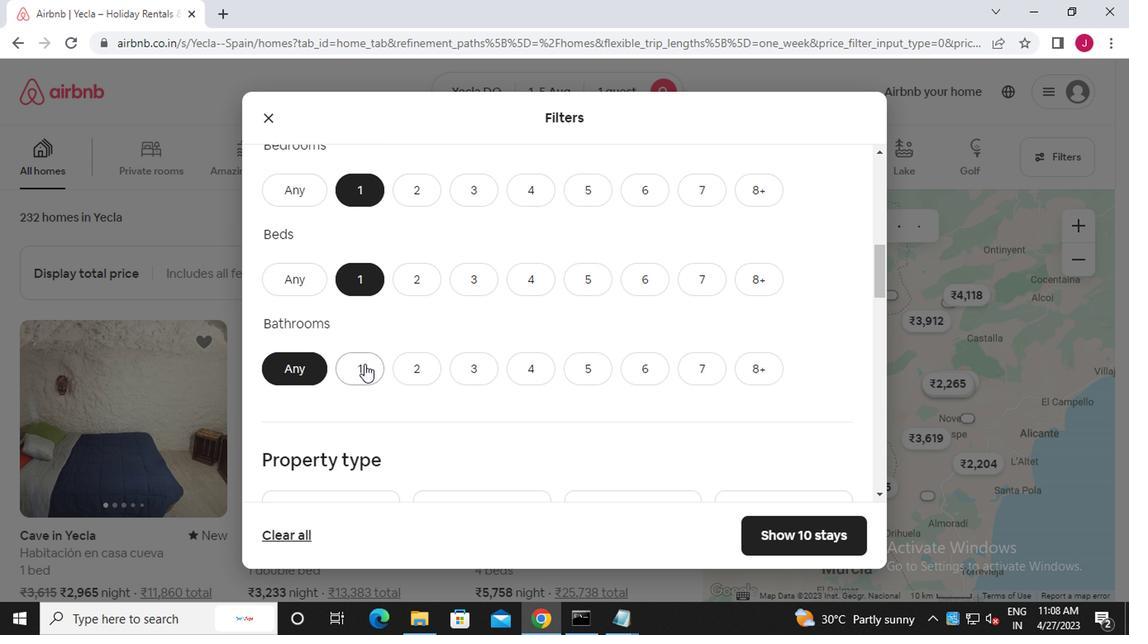 
Action: Mouse moved to (362, 373)
Screenshot: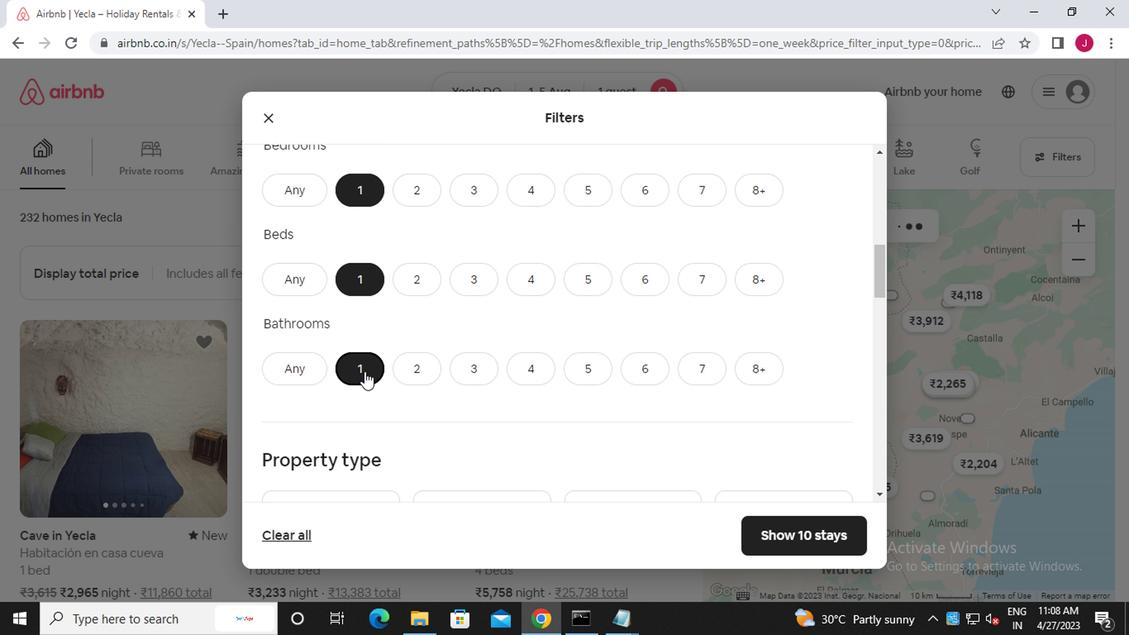 
Action: Mouse scrolled (362, 373) with delta (0, 0)
Screenshot: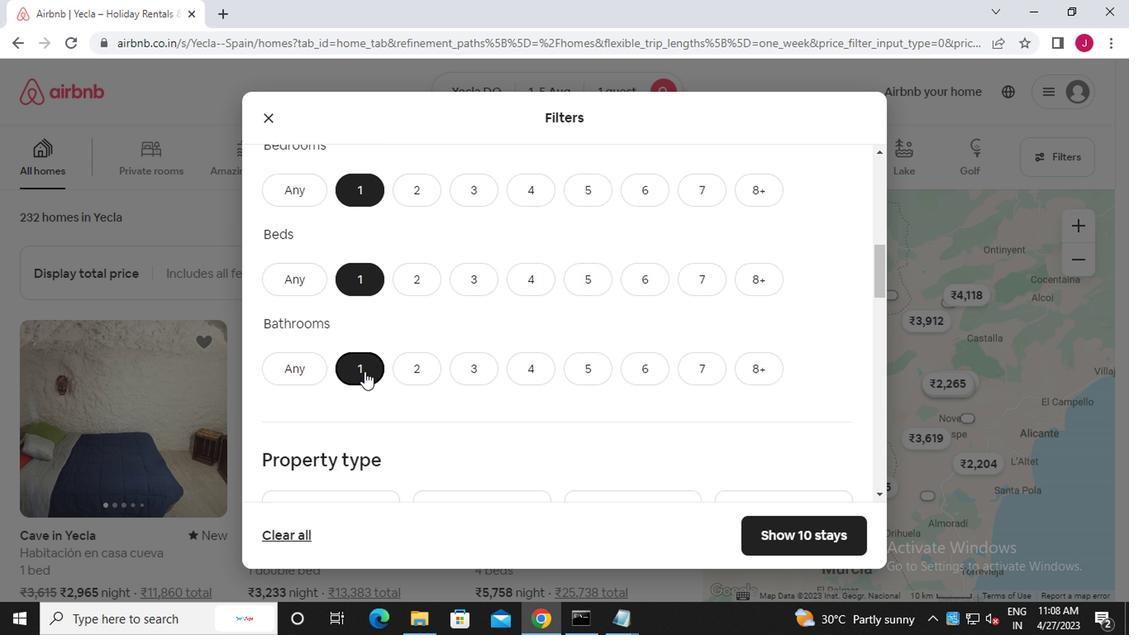 
Action: Mouse scrolled (362, 373) with delta (0, 0)
Screenshot: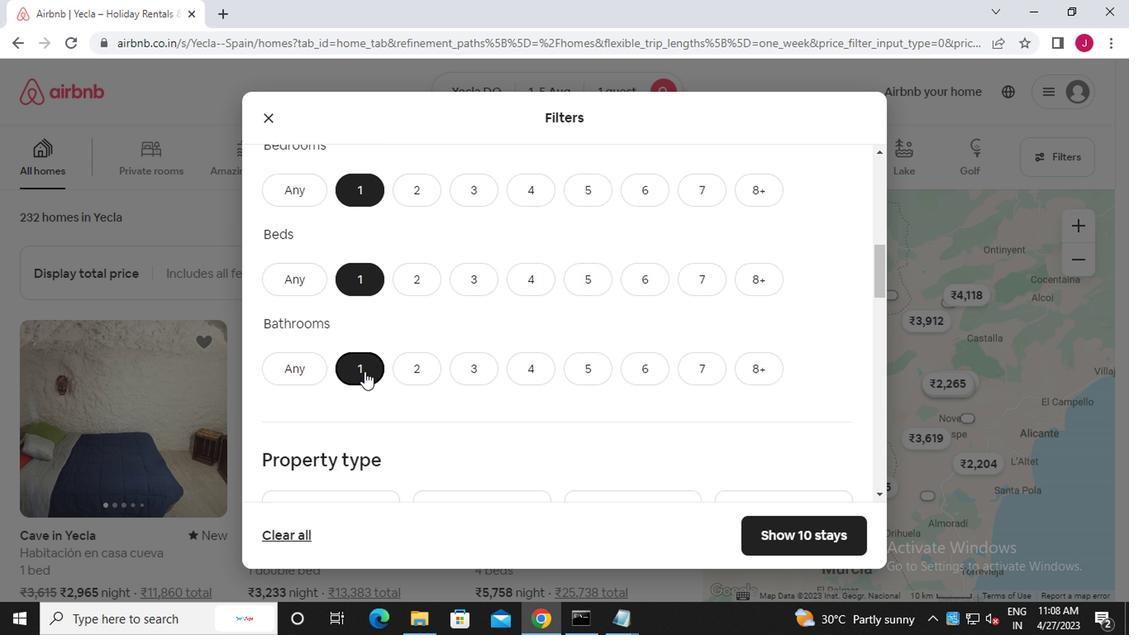 
Action: Mouse moved to (344, 378)
Screenshot: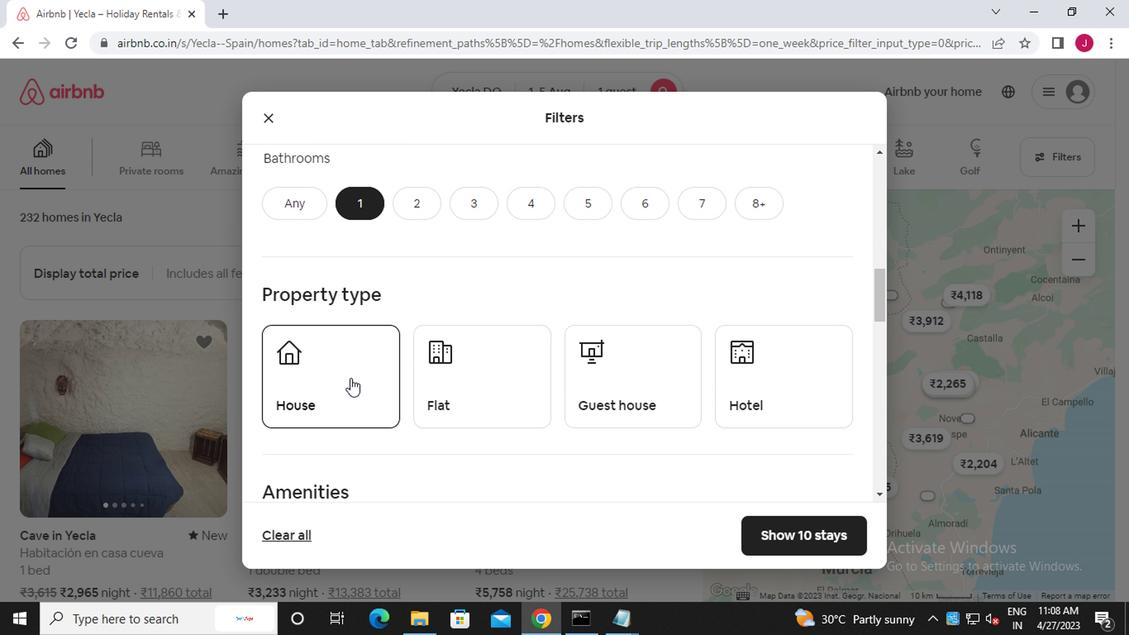 
Action: Mouse pressed left at (344, 378)
Screenshot: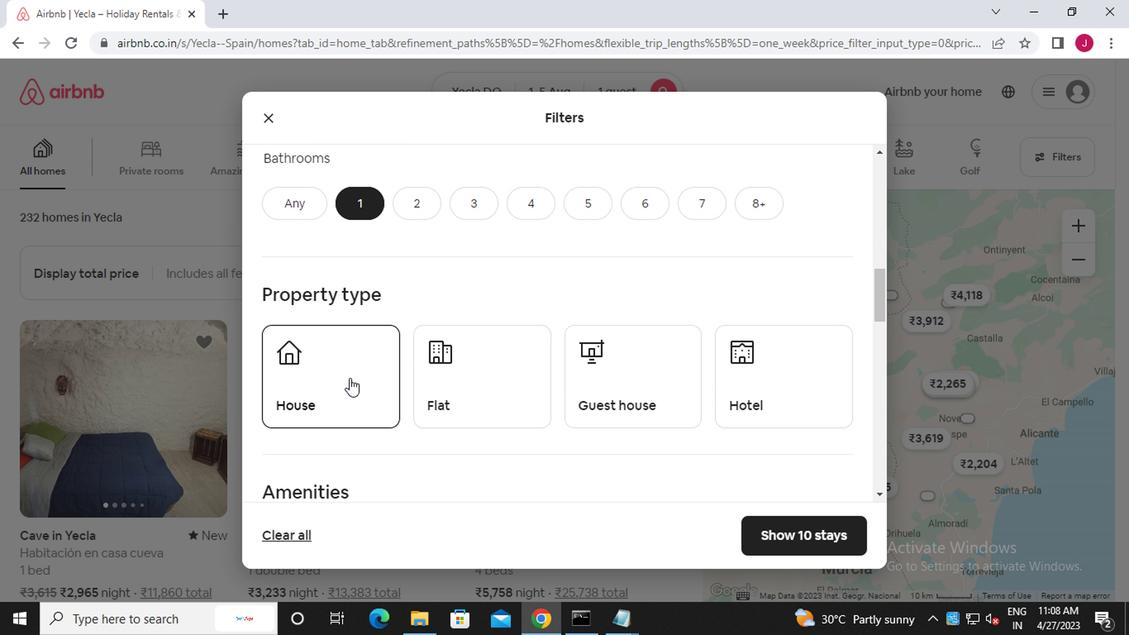 
Action: Mouse moved to (457, 386)
Screenshot: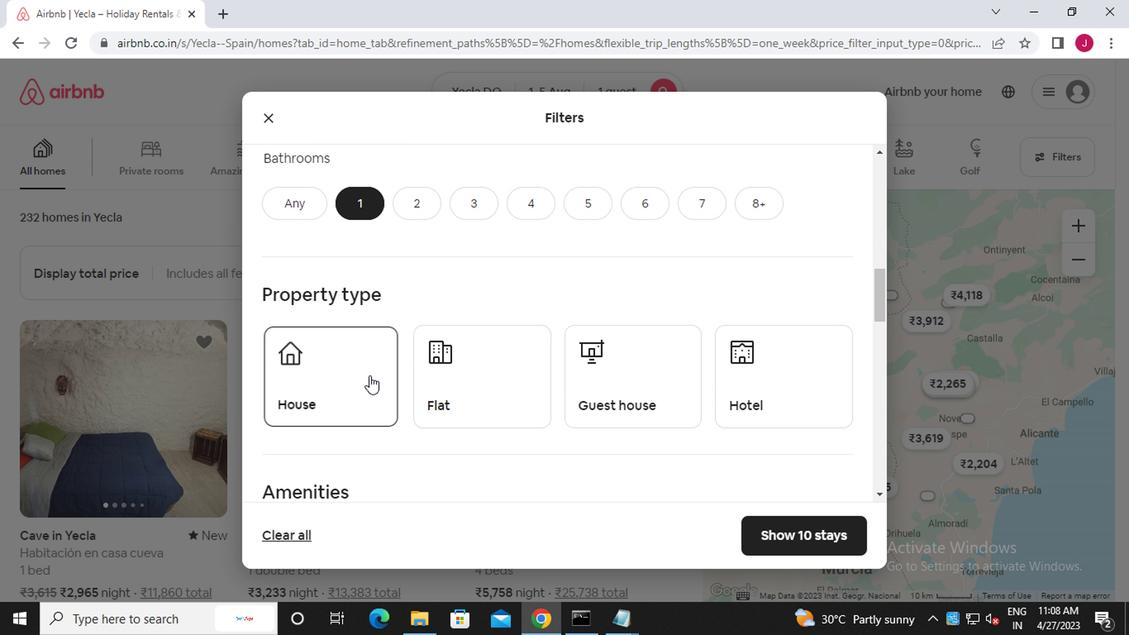 
Action: Mouse pressed left at (457, 386)
Screenshot: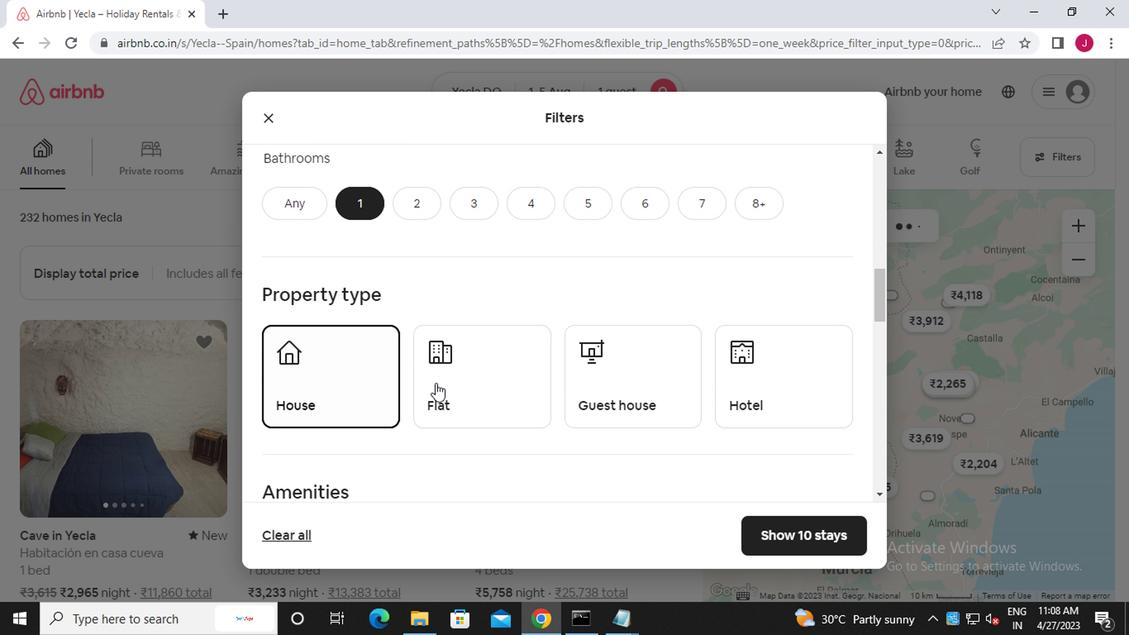 
Action: Mouse moved to (613, 392)
Screenshot: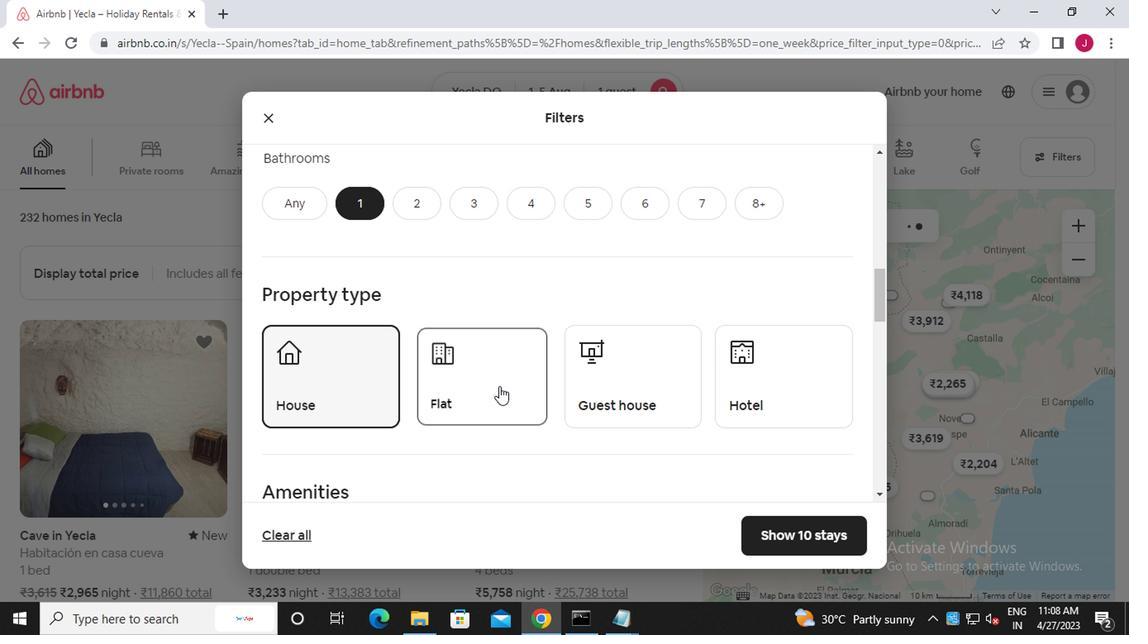 
Action: Mouse pressed left at (613, 392)
Screenshot: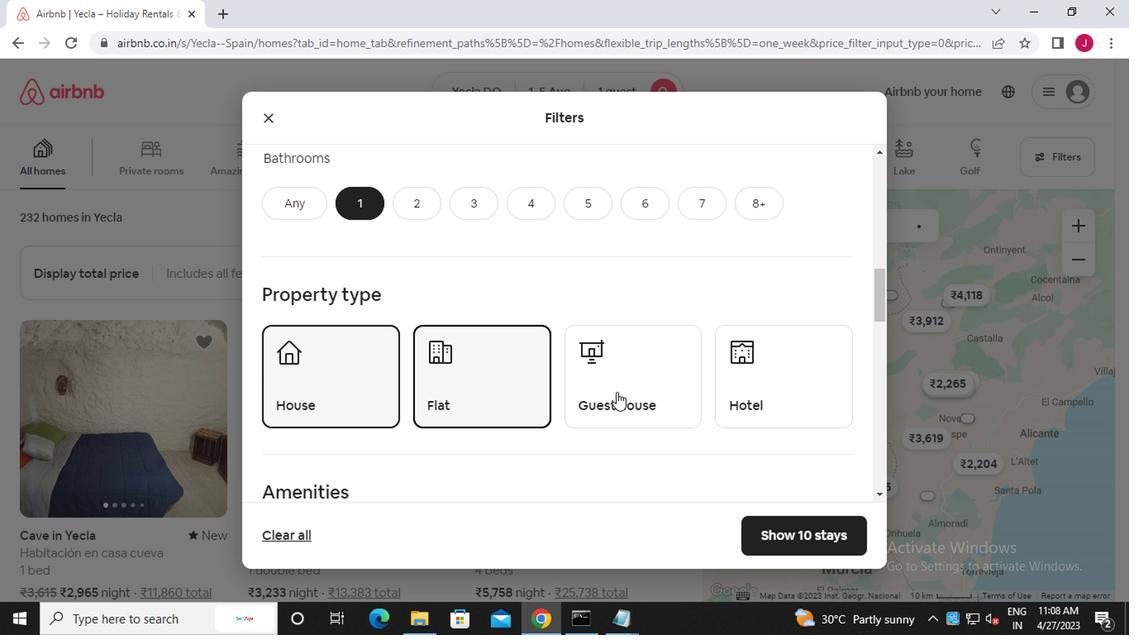 
Action: Mouse moved to (609, 393)
Screenshot: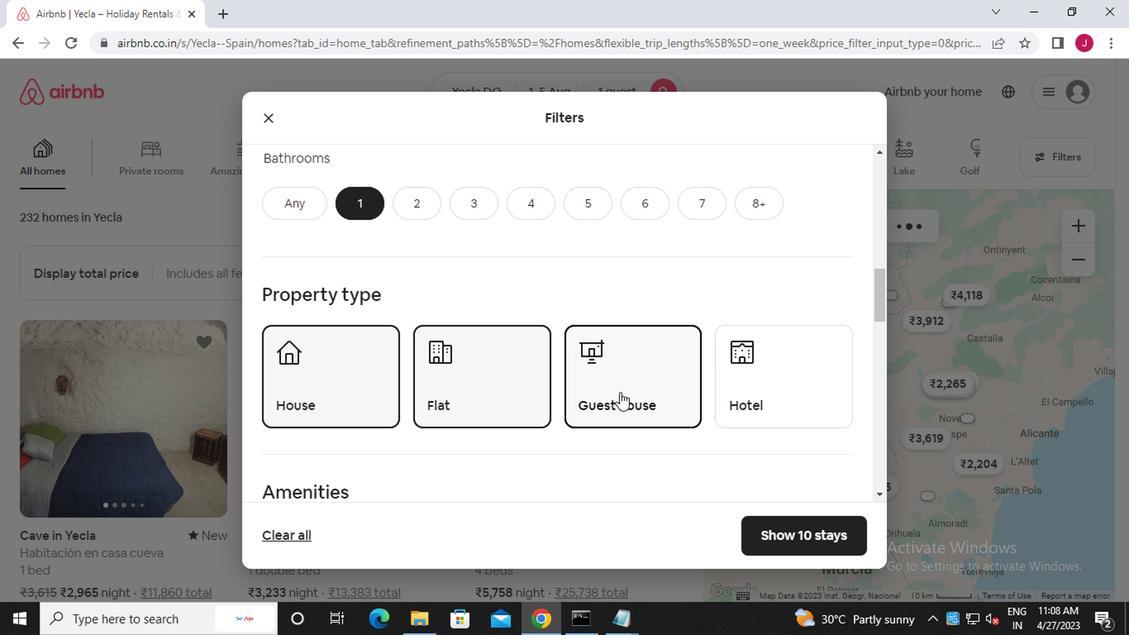 
Action: Mouse scrolled (609, 392) with delta (0, -1)
Screenshot: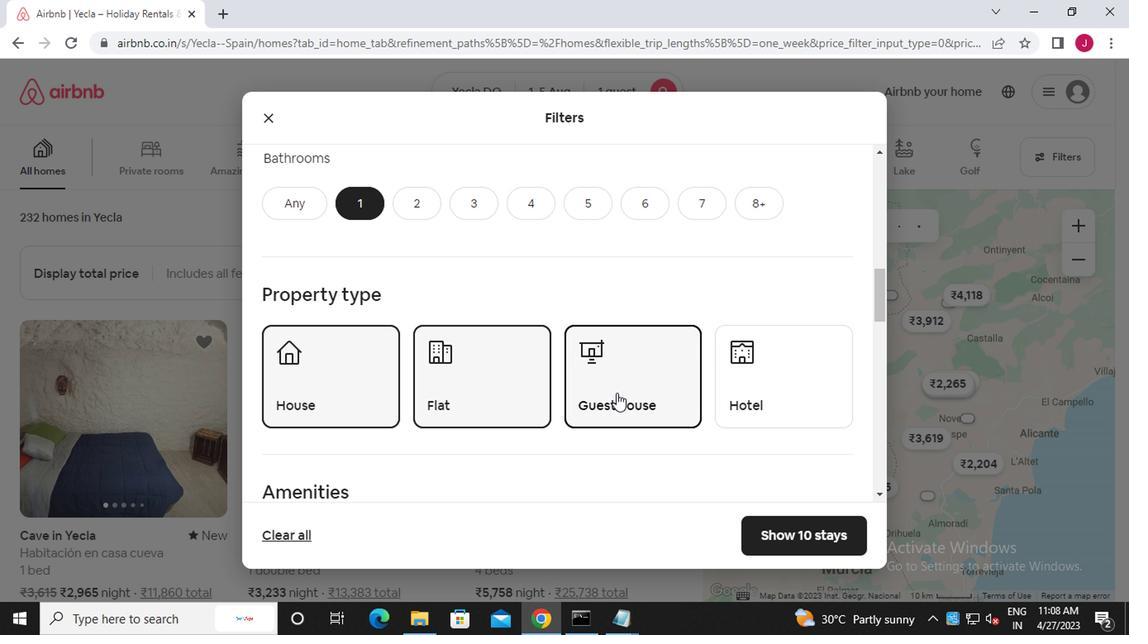 
Action: Mouse scrolled (609, 392) with delta (0, -1)
Screenshot: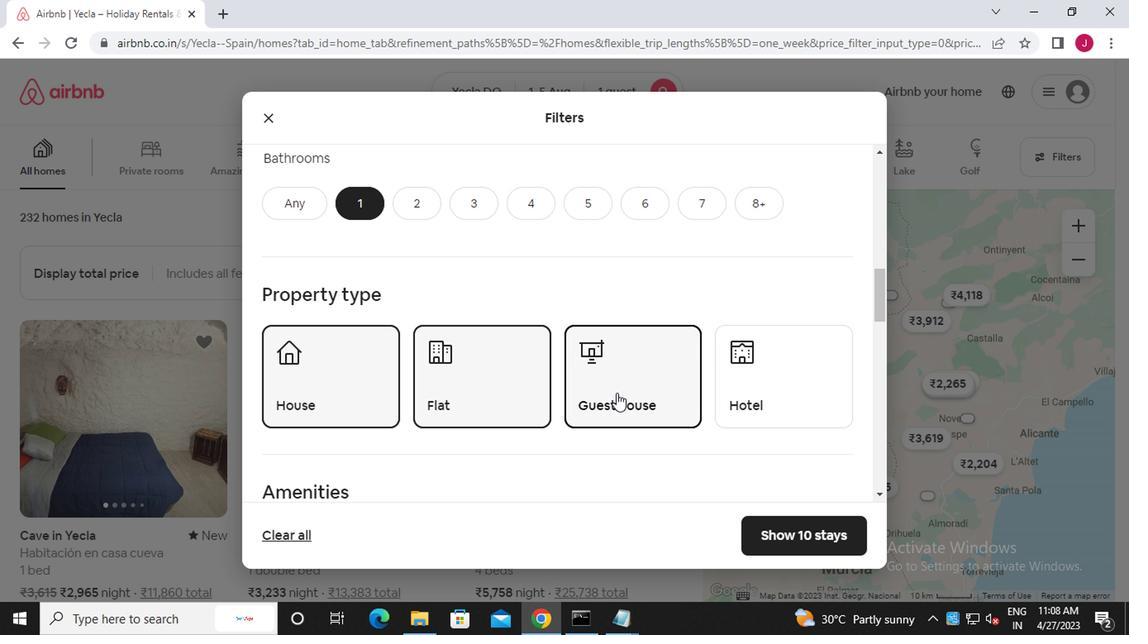 
Action: Mouse moved to (271, 409)
Screenshot: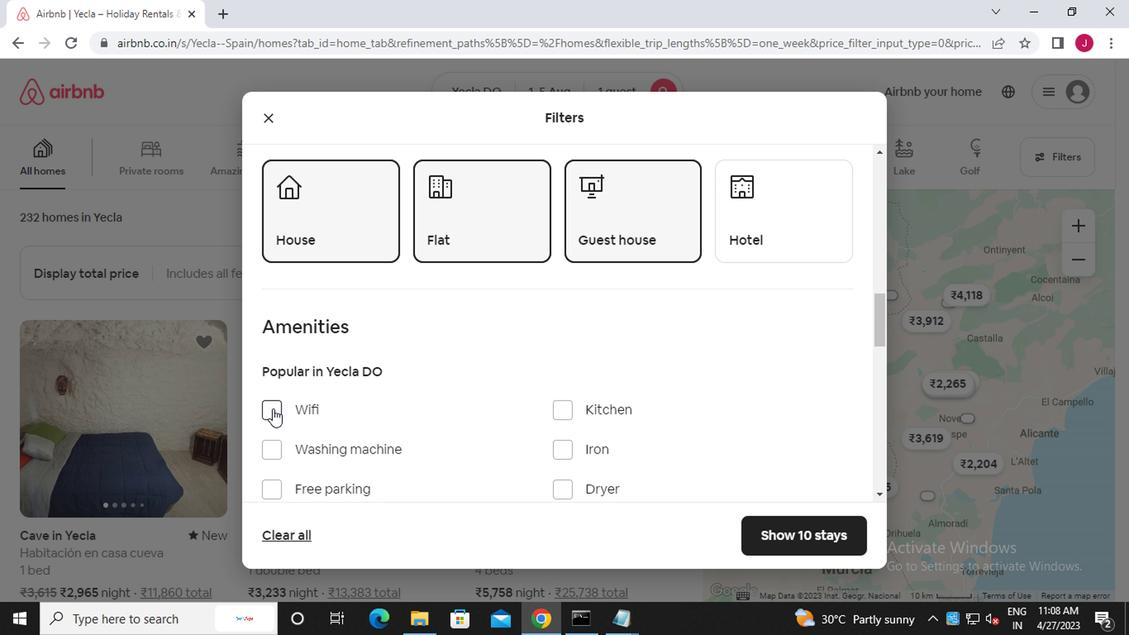 
Action: Mouse pressed left at (271, 409)
Screenshot: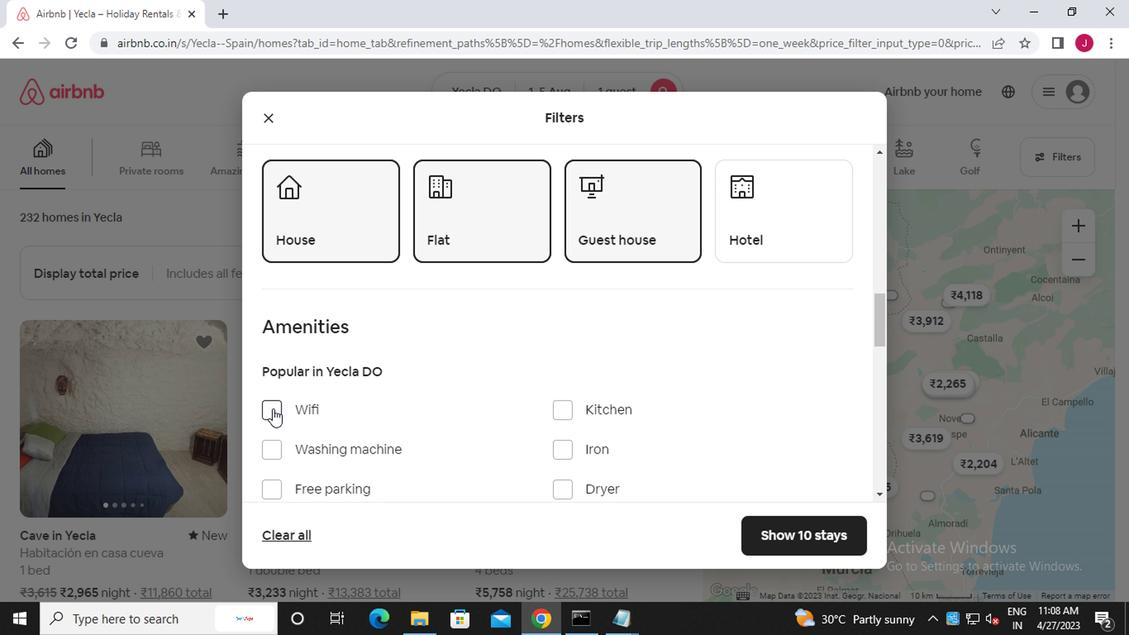 
Action: Mouse moved to (495, 402)
Screenshot: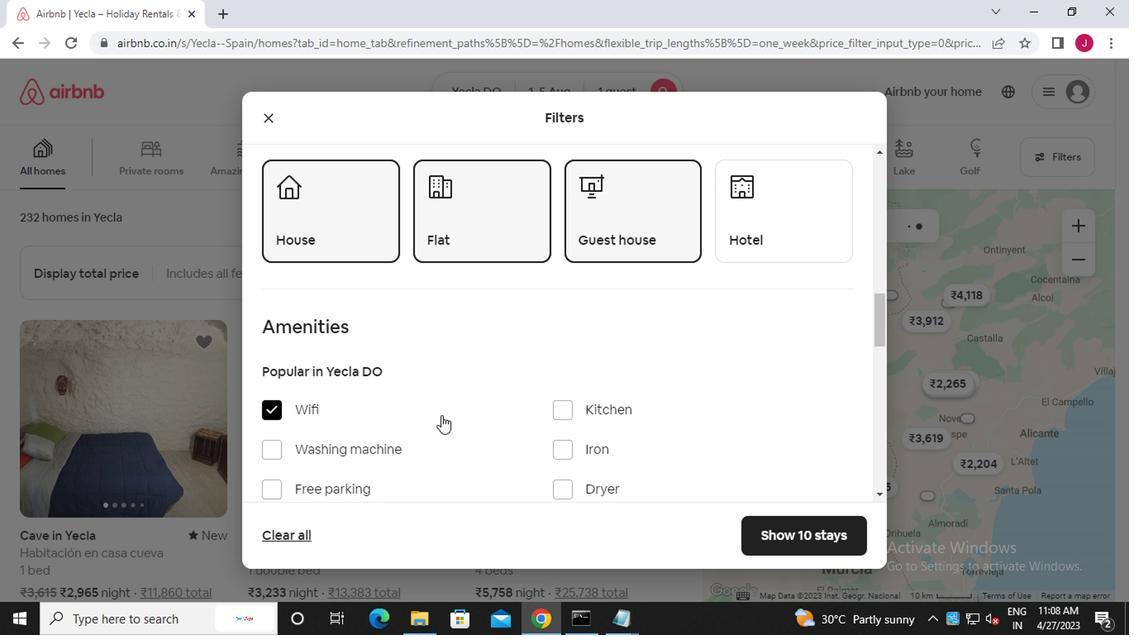 
Action: Mouse scrolled (495, 402) with delta (0, 0)
Screenshot: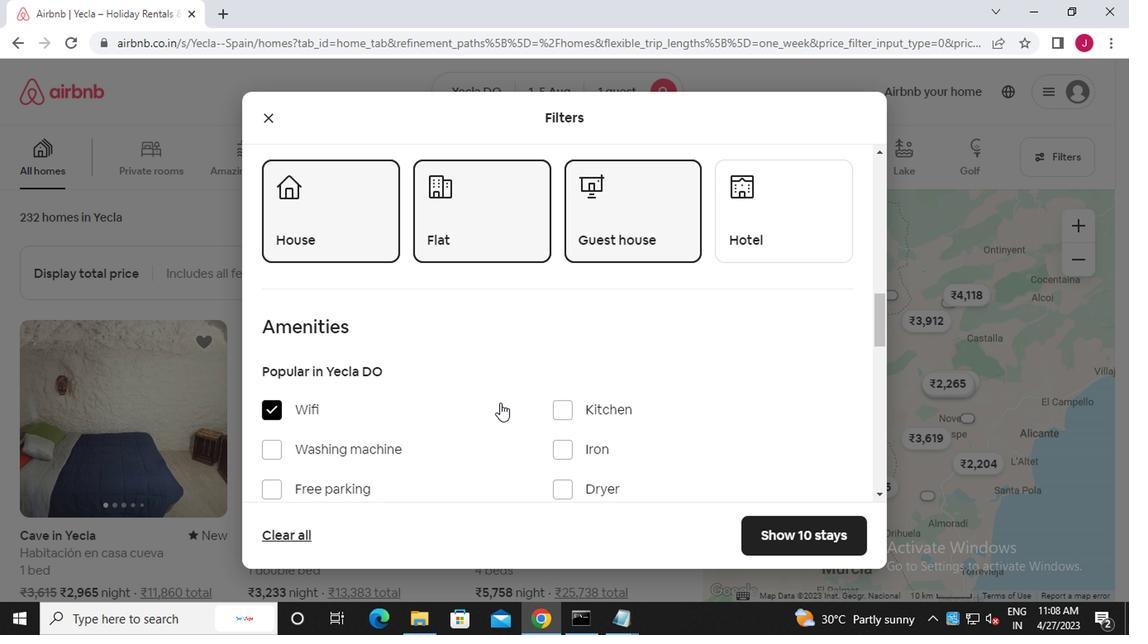 
Action: Mouse scrolled (495, 402) with delta (0, 0)
Screenshot: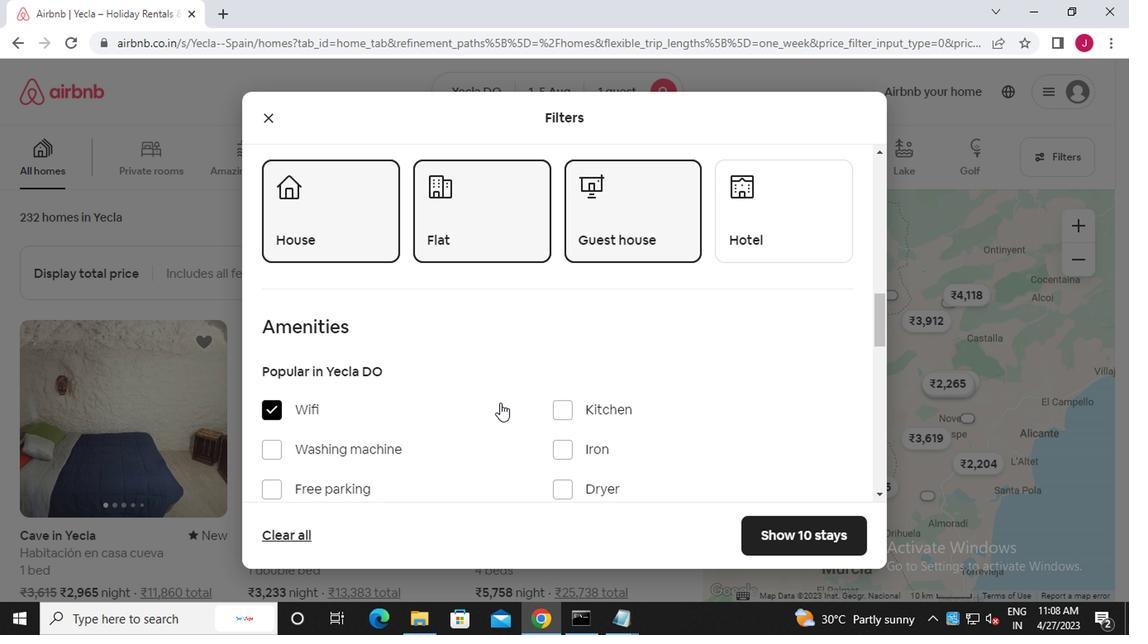 
Action: Mouse scrolled (495, 402) with delta (0, 0)
Screenshot: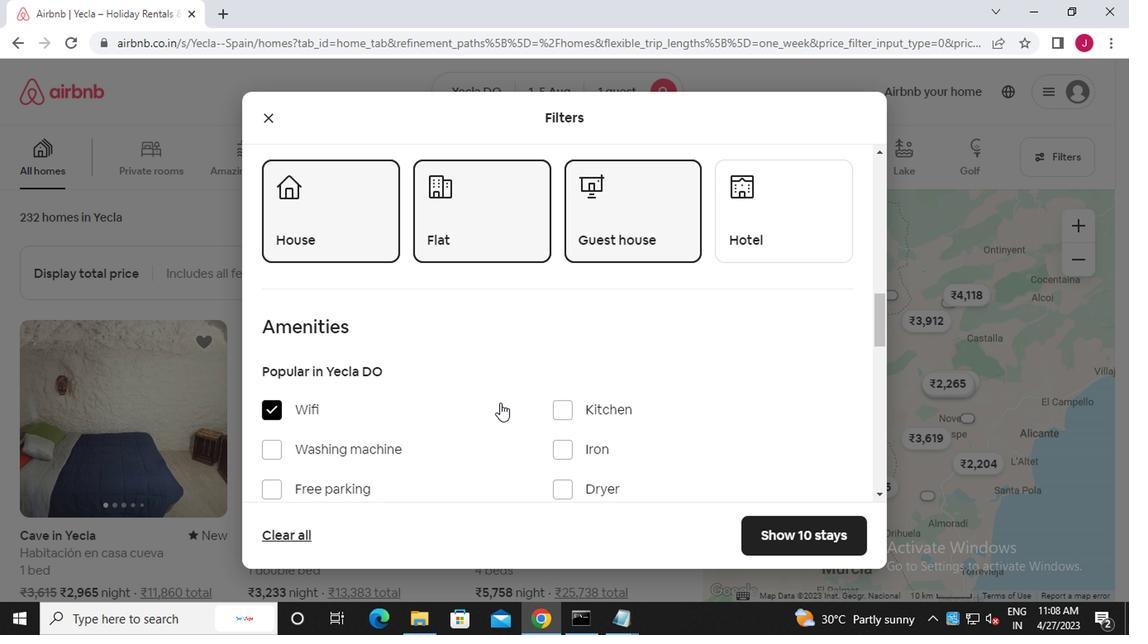 
Action: Mouse scrolled (495, 402) with delta (0, 0)
Screenshot: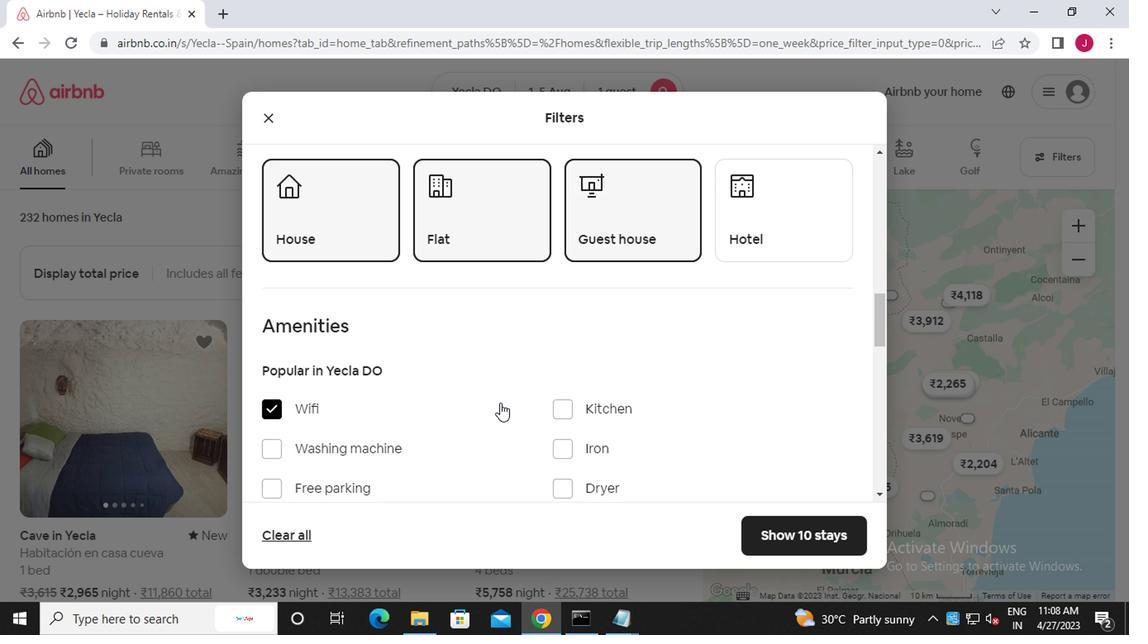 
Action: Mouse moved to (806, 379)
Screenshot: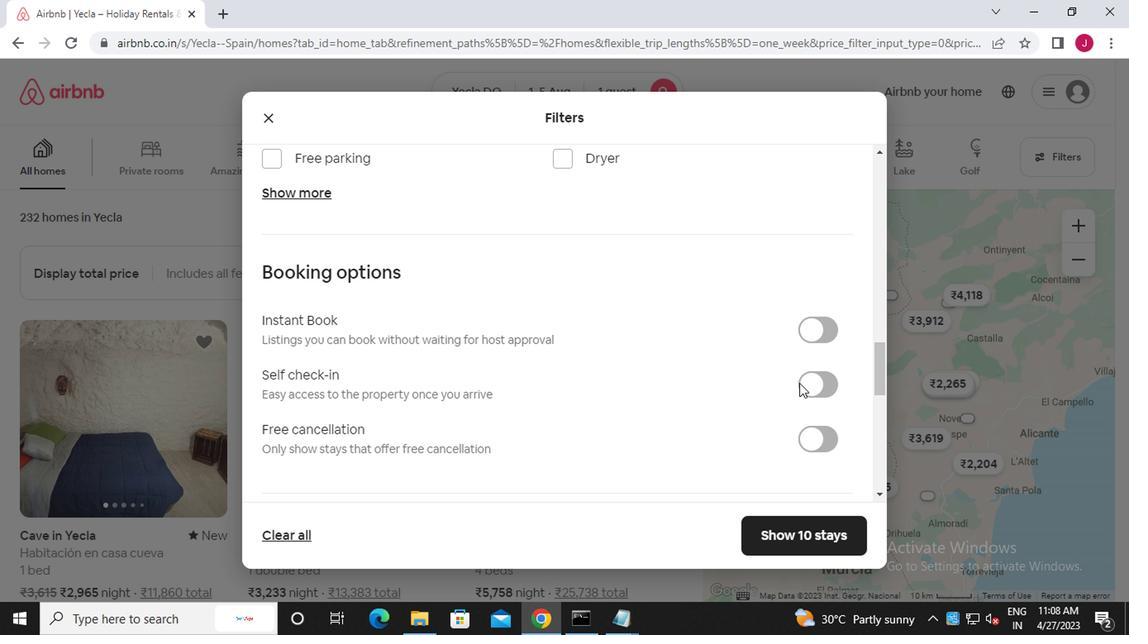 
Action: Mouse pressed left at (806, 379)
Screenshot: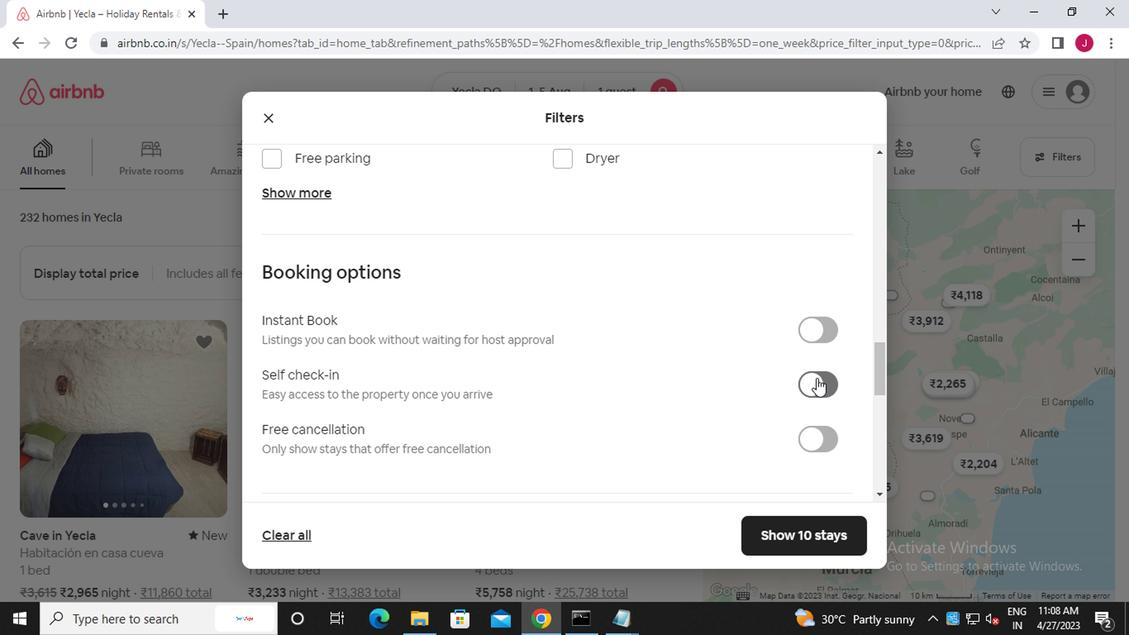 
Action: Mouse moved to (530, 400)
Screenshot: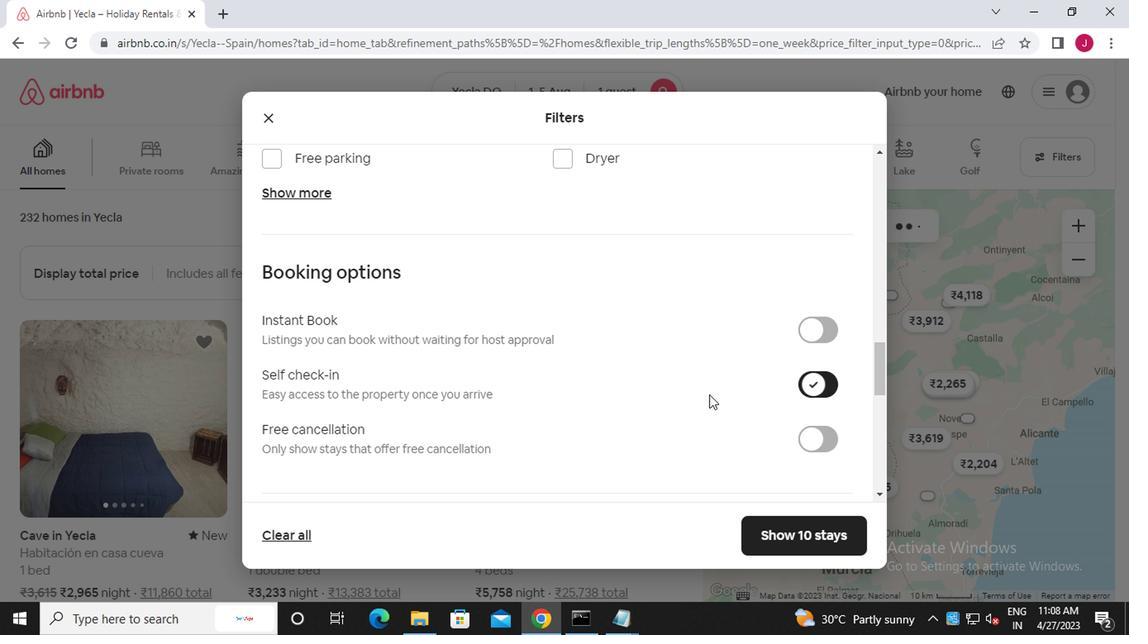 
Action: Mouse scrolled (530, 399) with delta (0, 0)
Screenshot: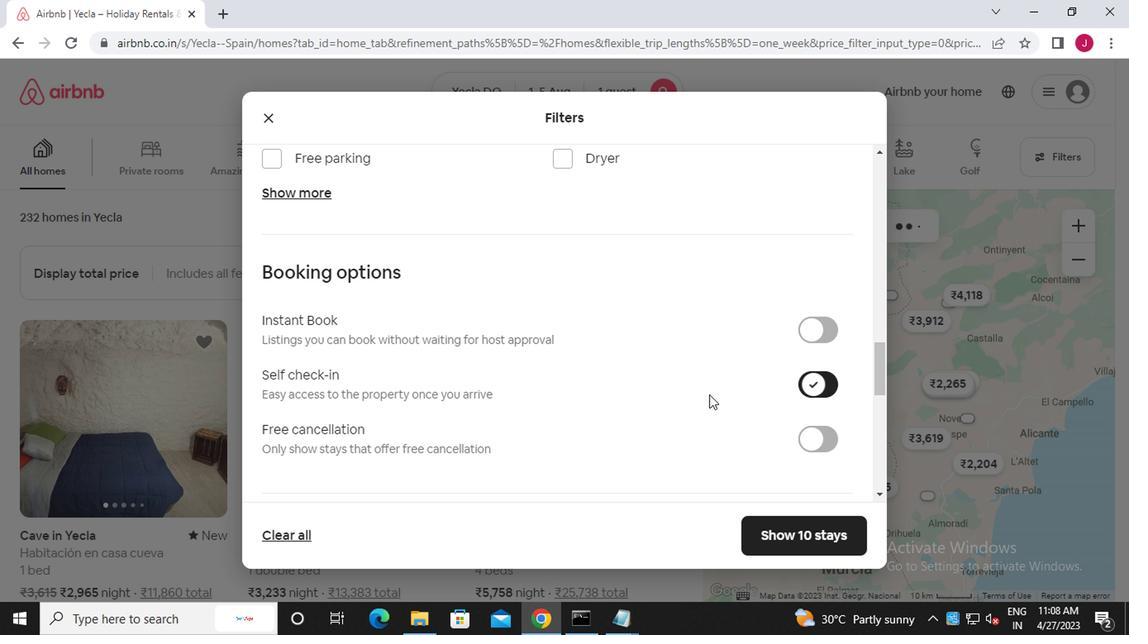 
Action: Mouse moved to (525, 400)
Screenshot: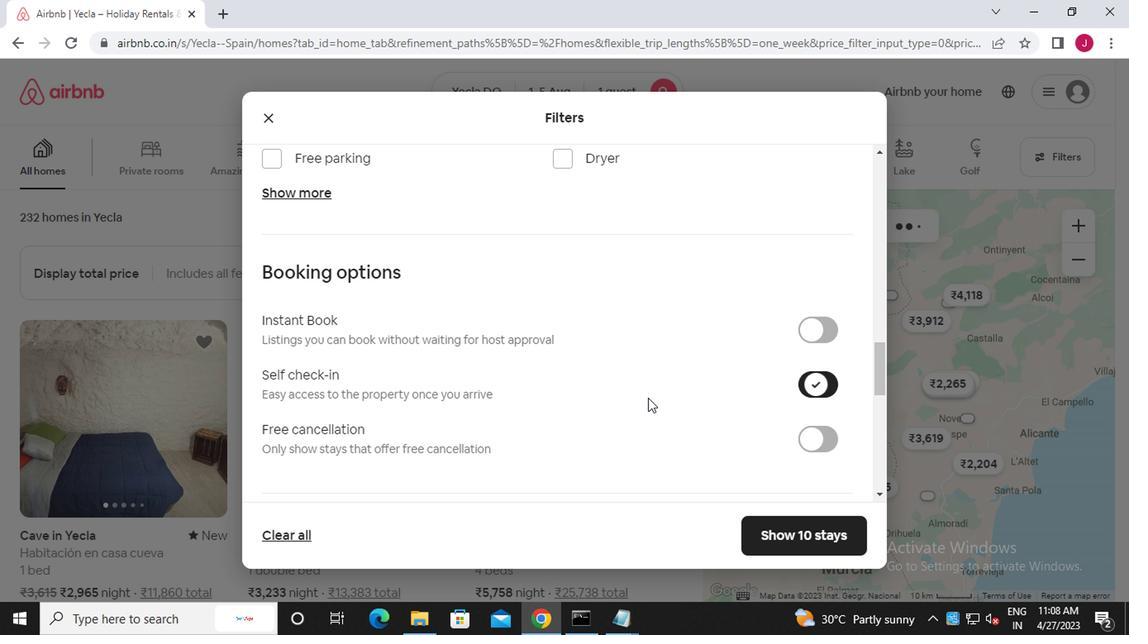 
Action: Mouse scrolled (525, 399) with delta (0, 0)
Screenshot: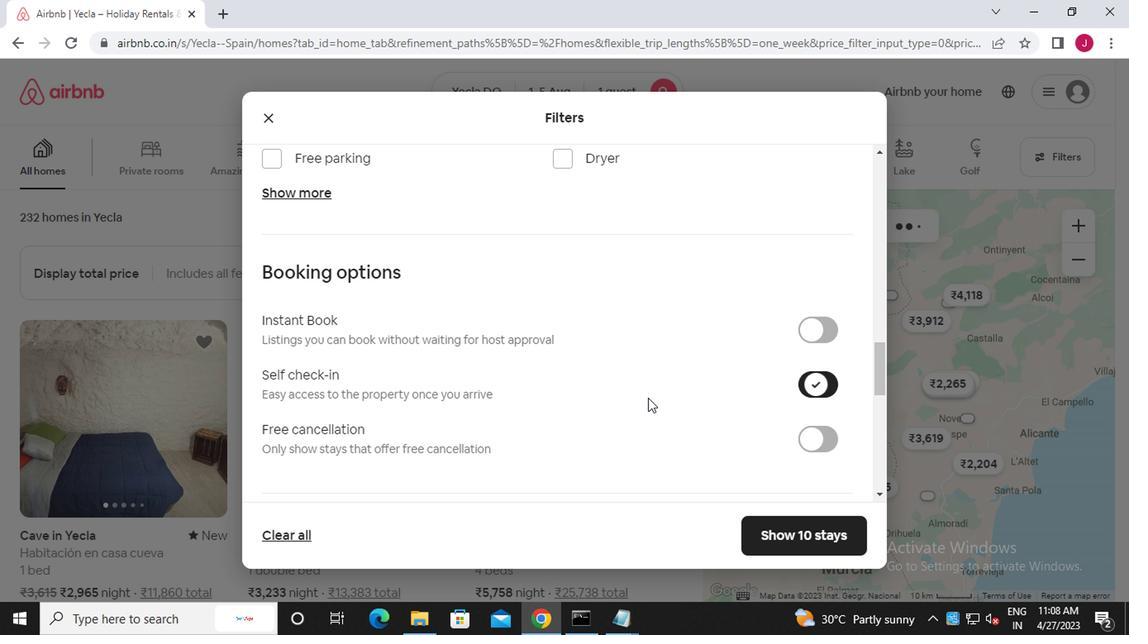 
Action: Mouse scrolled (525, 399) with delta (0, 0)
Screenshot: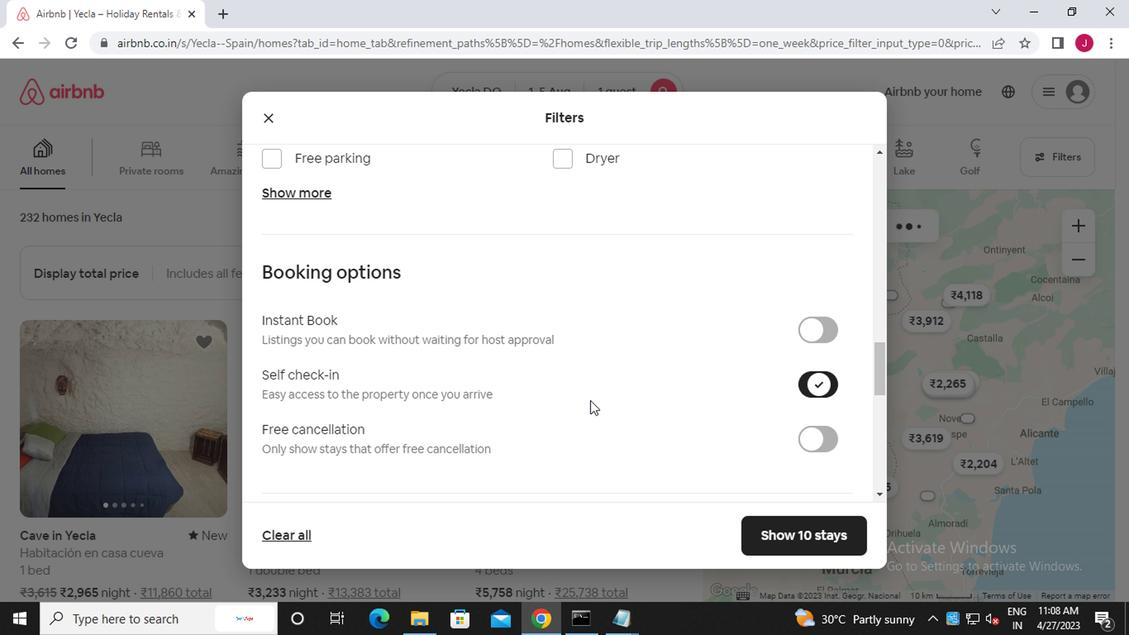 
Action: Mouse scrolled (525, 399) with delta (0, 0)
Screenshot: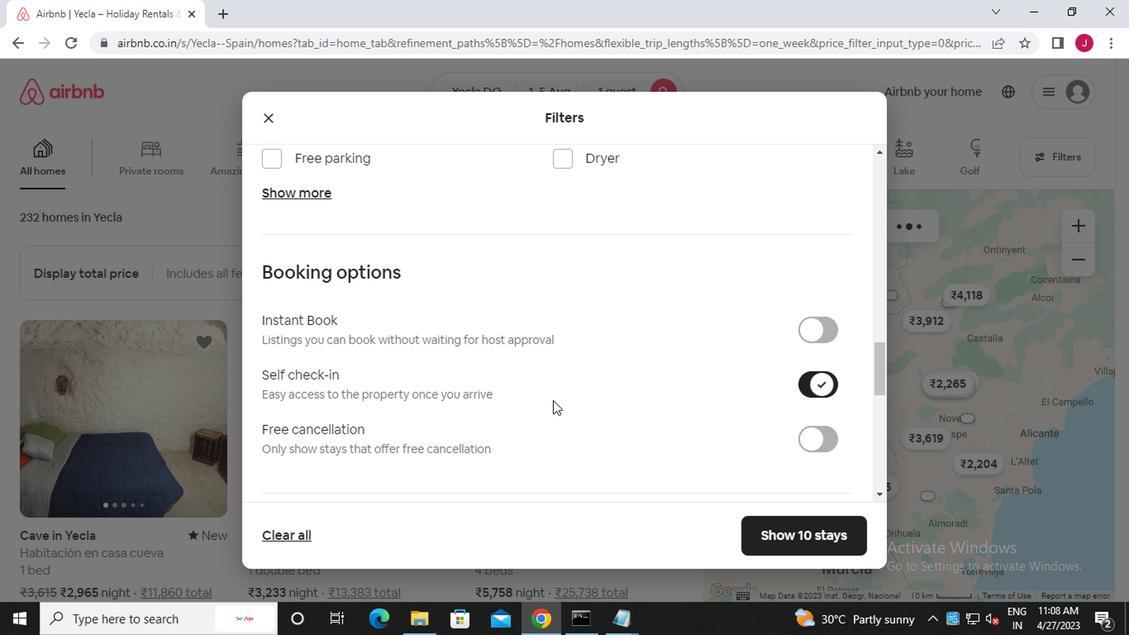 
Action: Mouse scrolled (525, 399) with delta (0, 0)
Screenshot: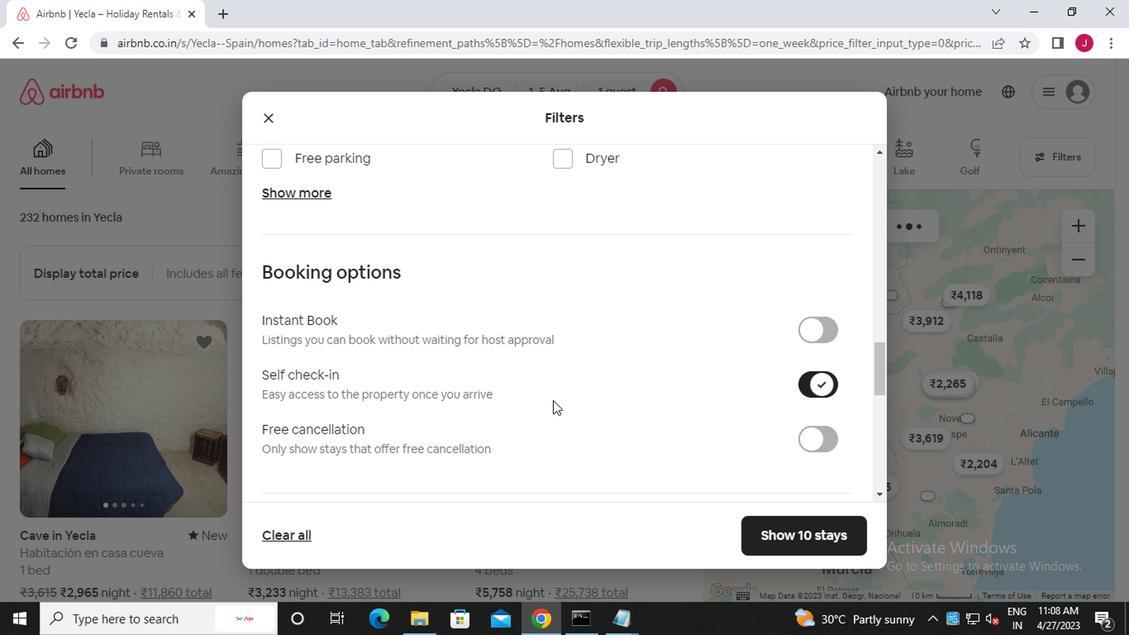 
Action: Mouse scrolled (525, 399) with delta (0, 0)
Screenshot: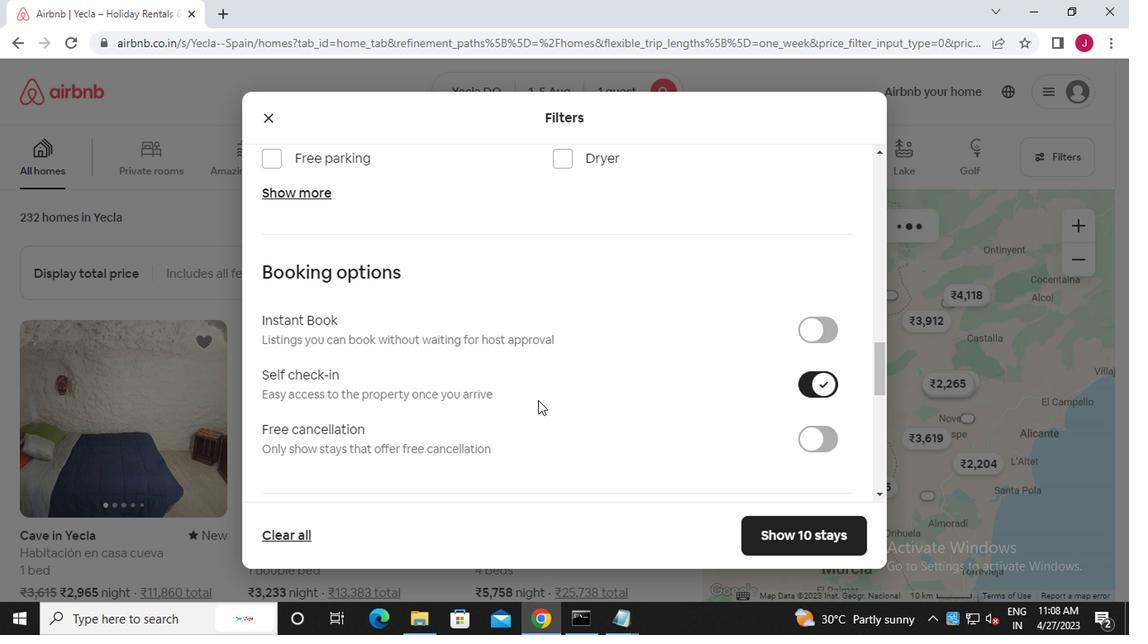 
Action: Mouse moved to (524, 400)
Screenshot: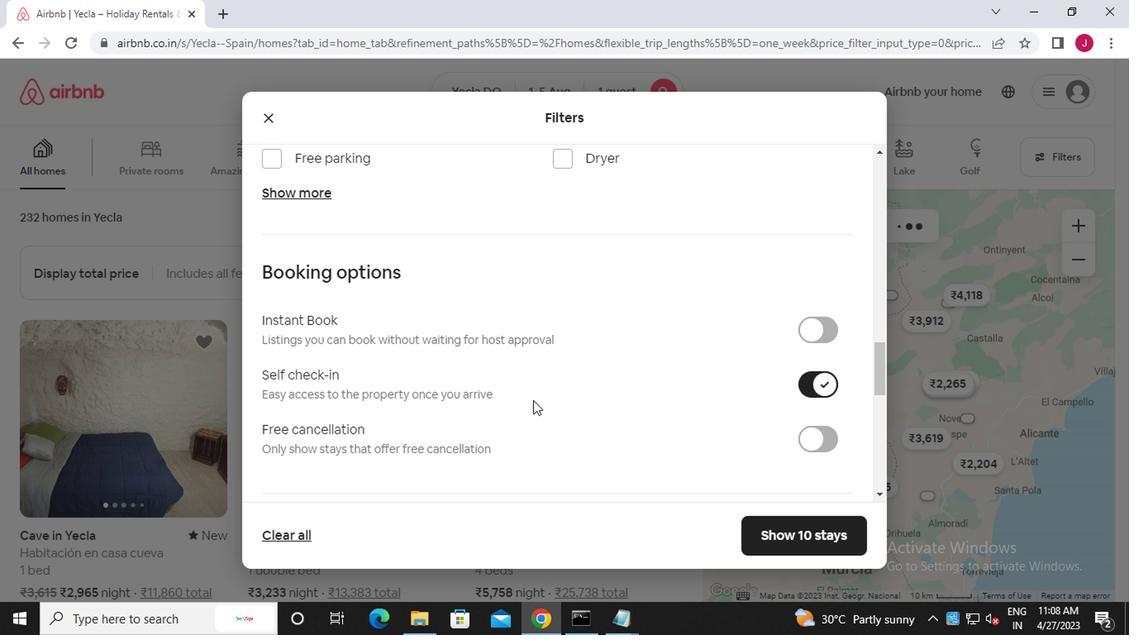 
Action: Mouse scrolled (524, 399) with delta (0, 0)
Screenshot: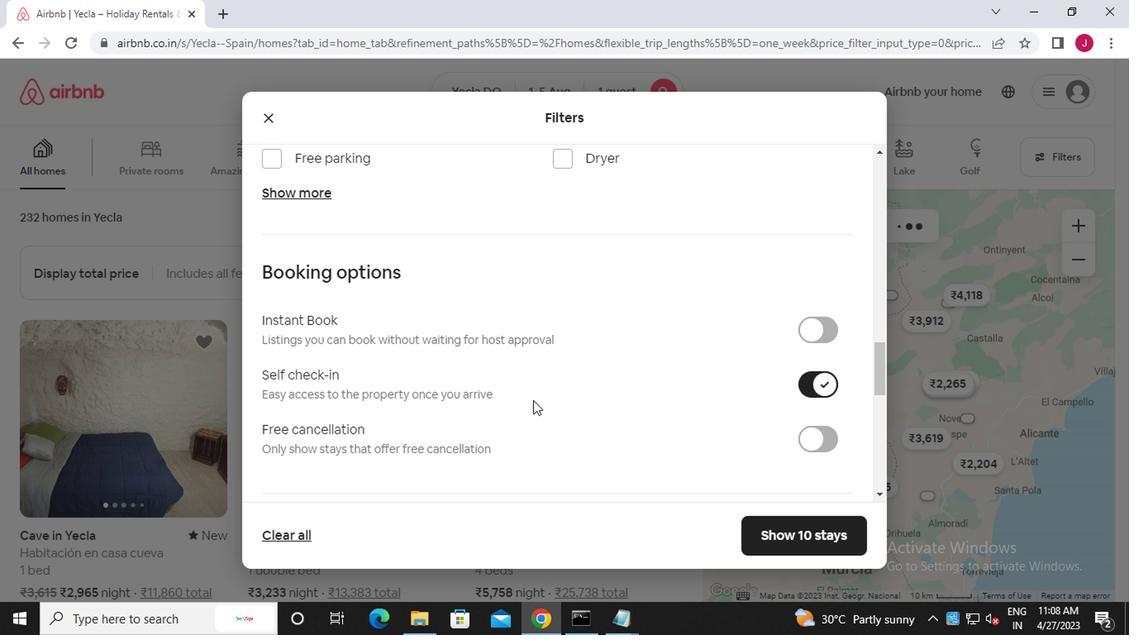 
Action: Mouse moved to (262, 421)
Screenshot: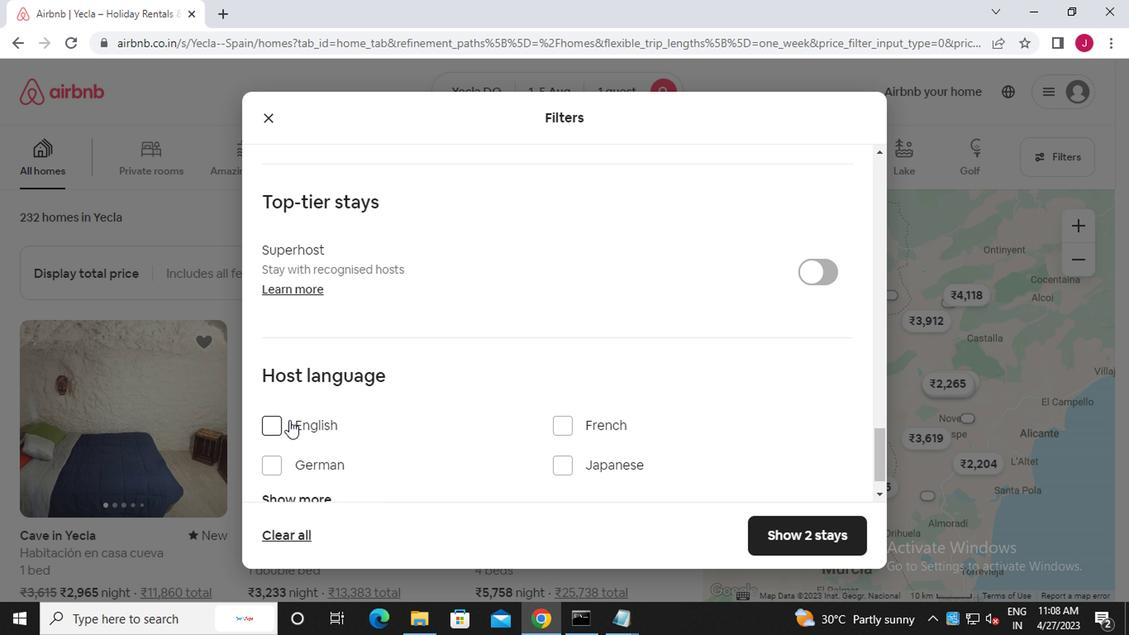 
Action: Mouse pressed left at (262, 421)
Screenshot: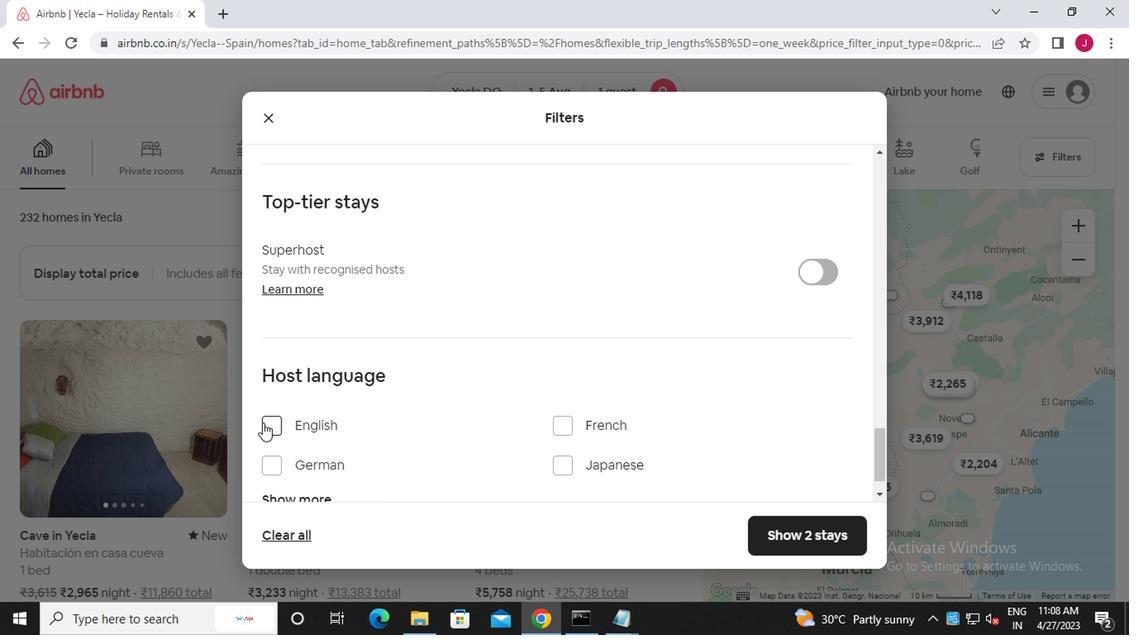 
Action: Mouse moved to (790, 528)
Screenshot: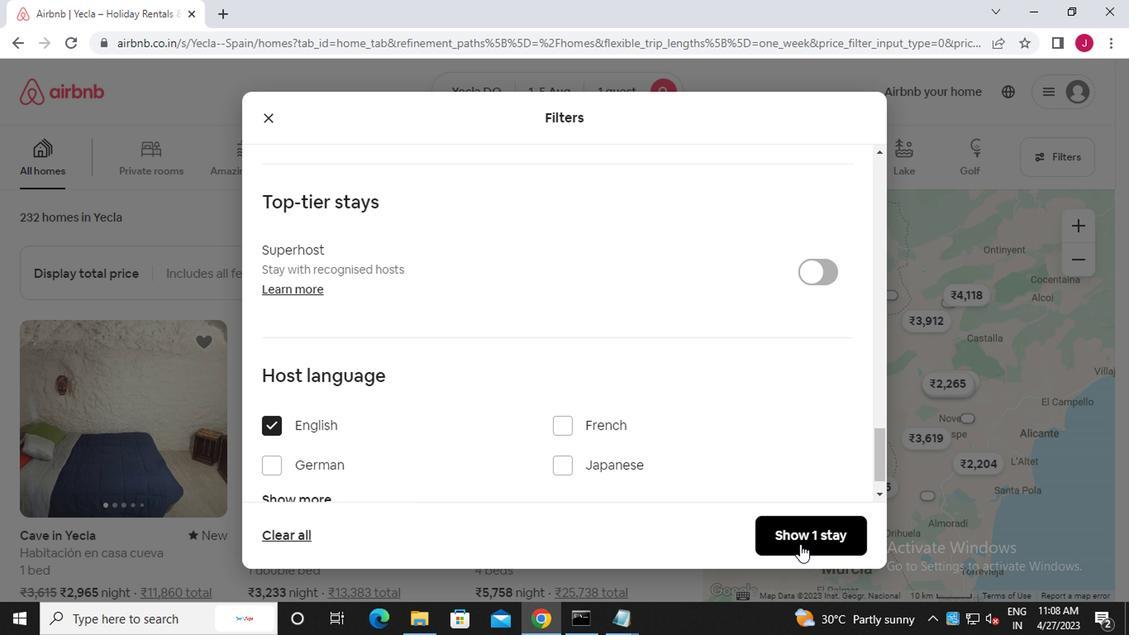 
Action: Mouse pressed left at (790, 528)
Screenshot: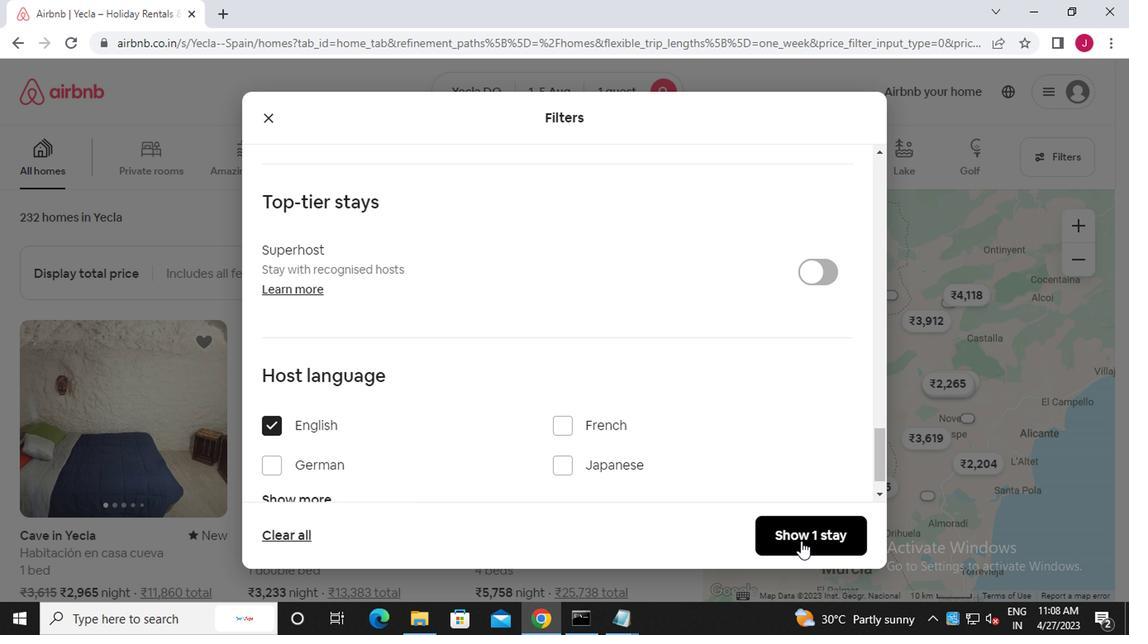 
Action: Mouse moved to (791, 522)
Screenshot: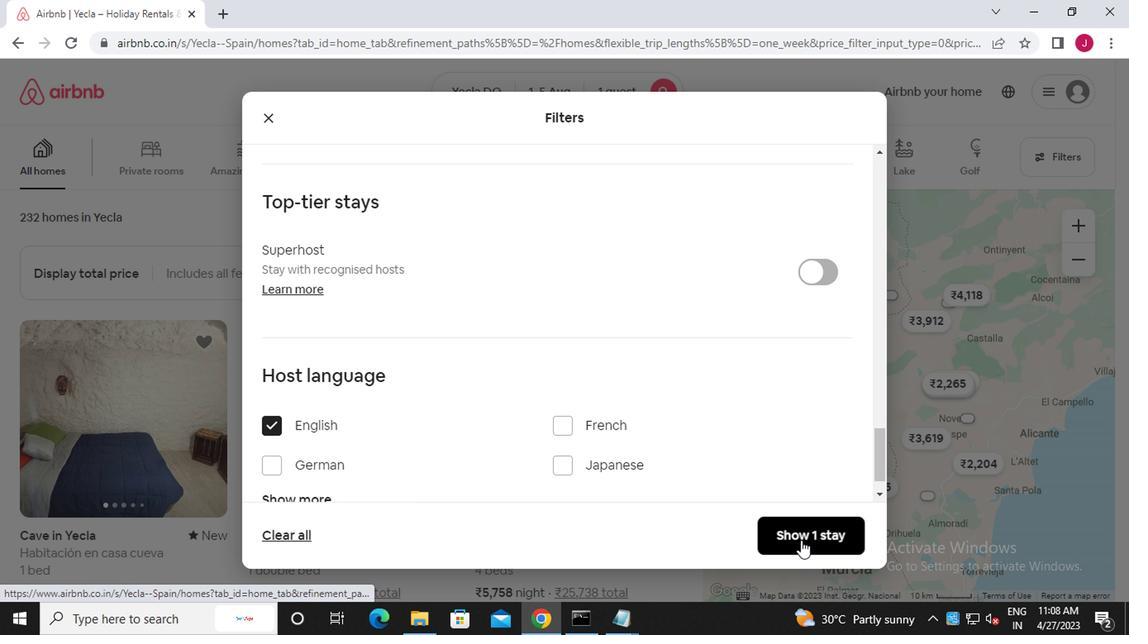
